 Task: Implement duplicate rules in room object.
Action: Mouse moved to (1134, 89)
Screenshot: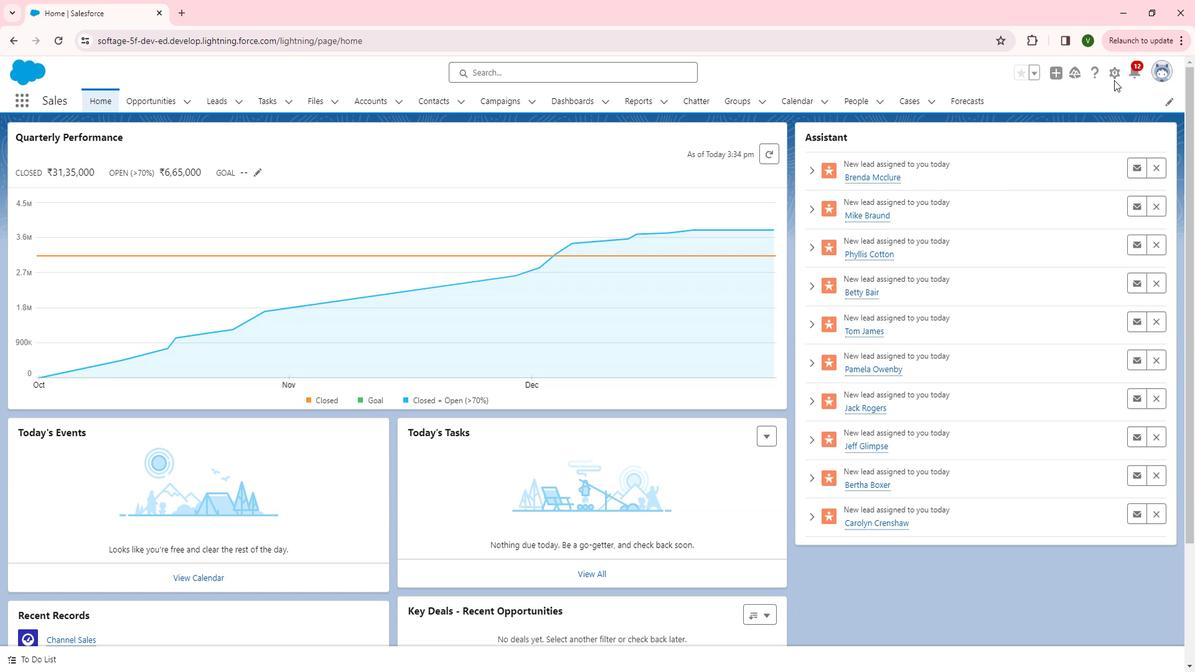 
Action: Mouse pressed left at (1134, 89)
Screenshot: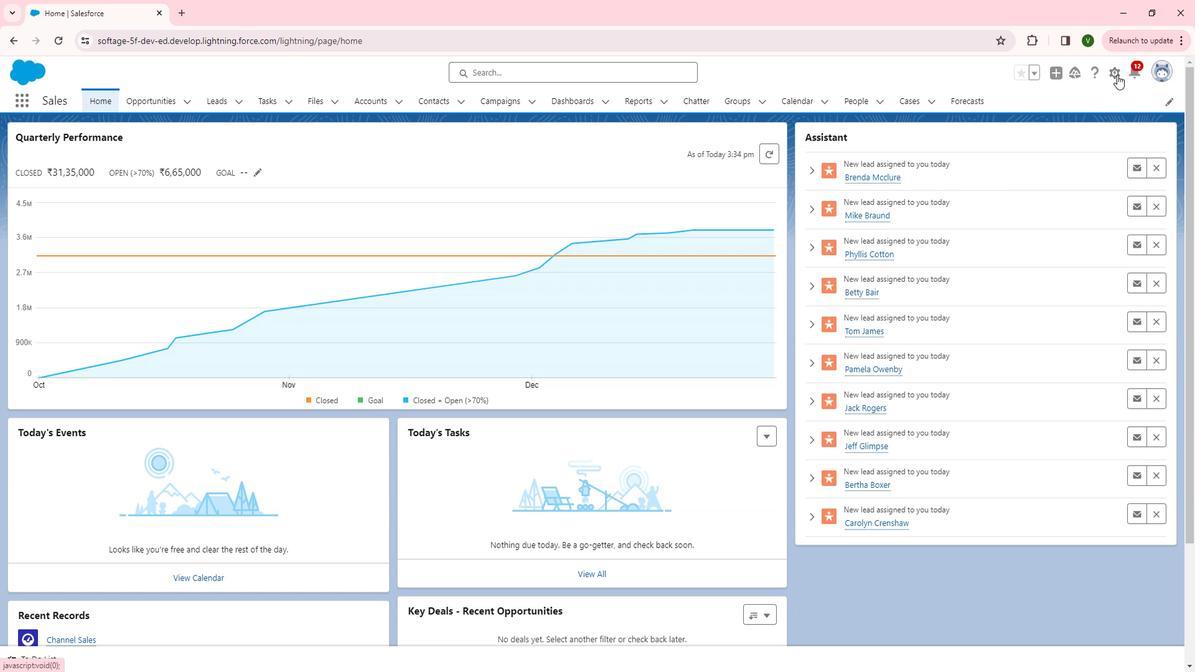 
Action: Mouse moved to (1073, 136)
Screenshot: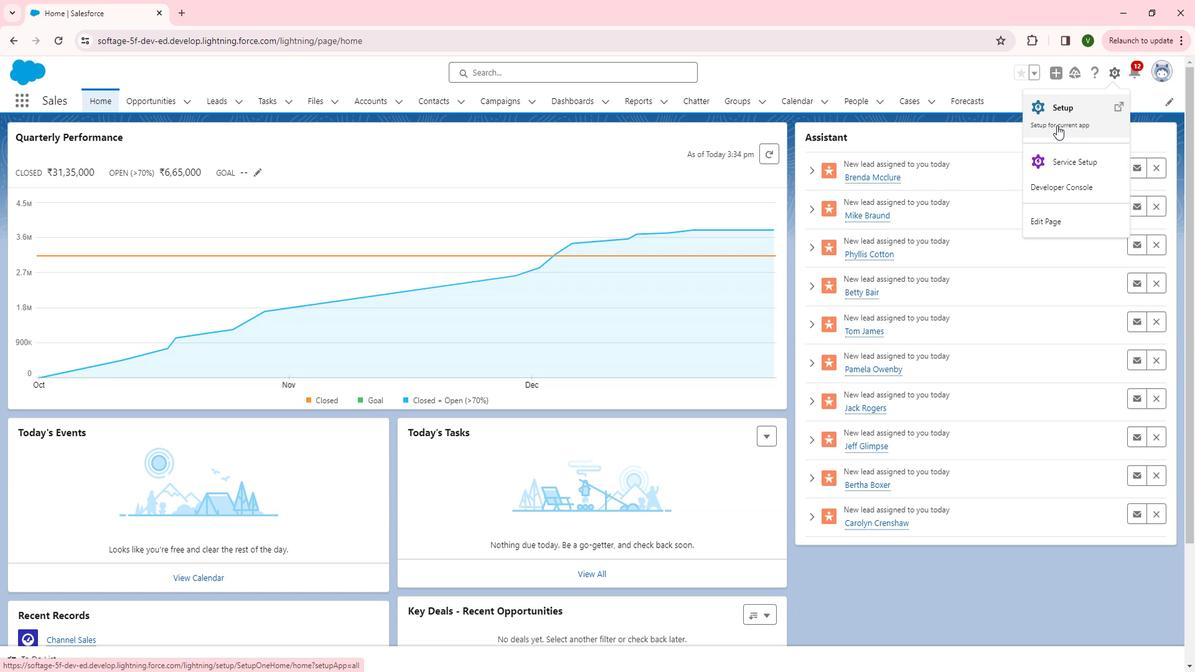 
Action: Mouse pressed left at (1073, 136)
Screenshot: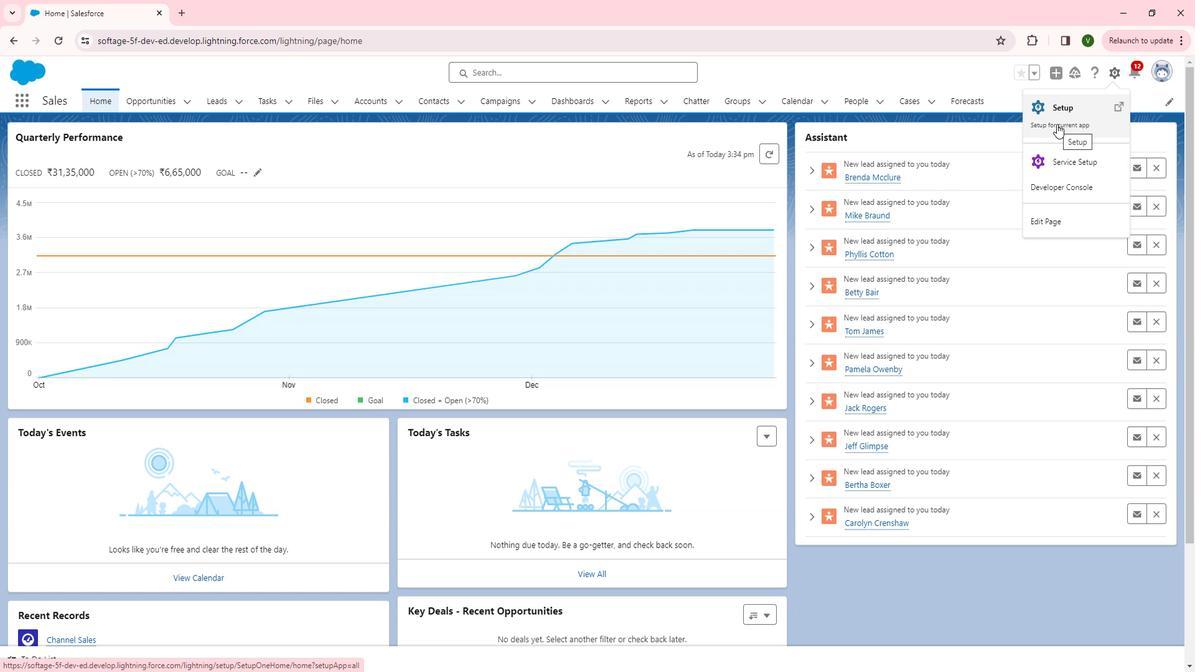 
Action: Mouse moved to (109, 278)
Screenshot: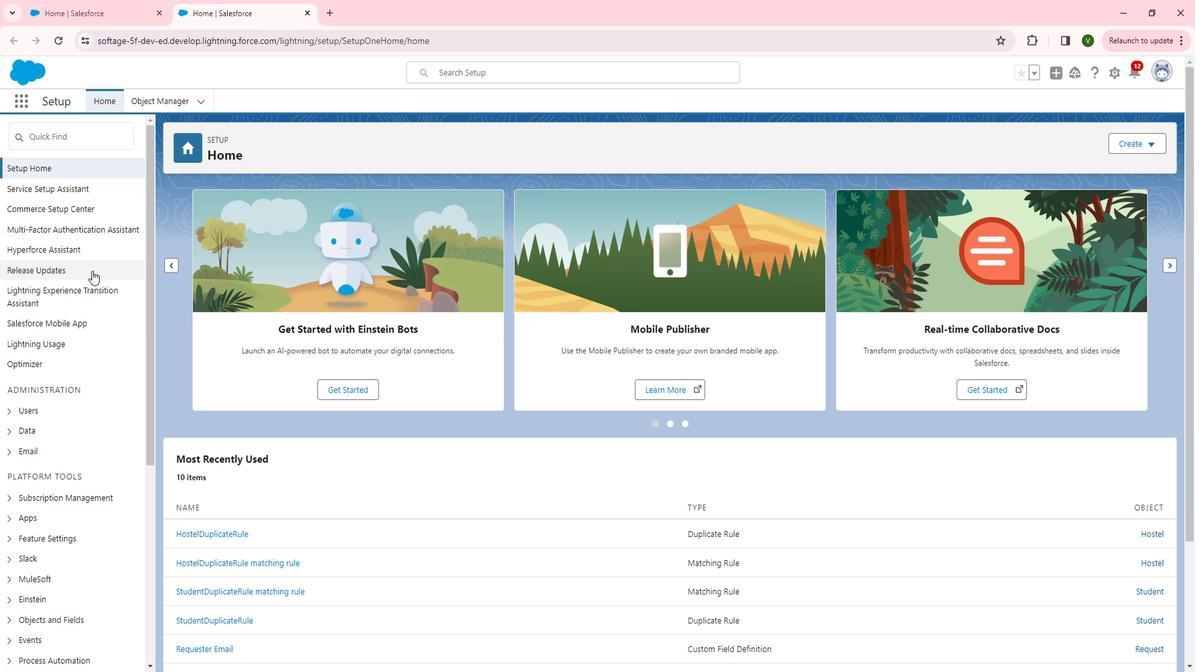 
Action: Mouse scrolled (109, 278) with delta (0, 0)
Screenshot: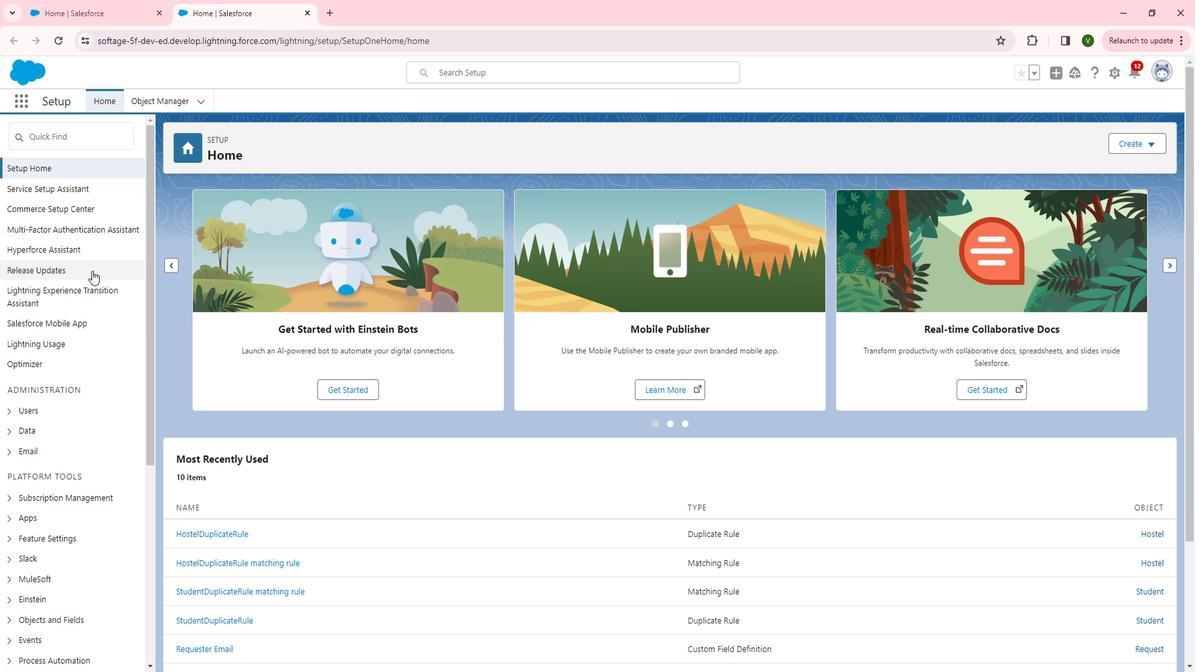 
Action: Mouse moved to (110, 282)
Screenshot: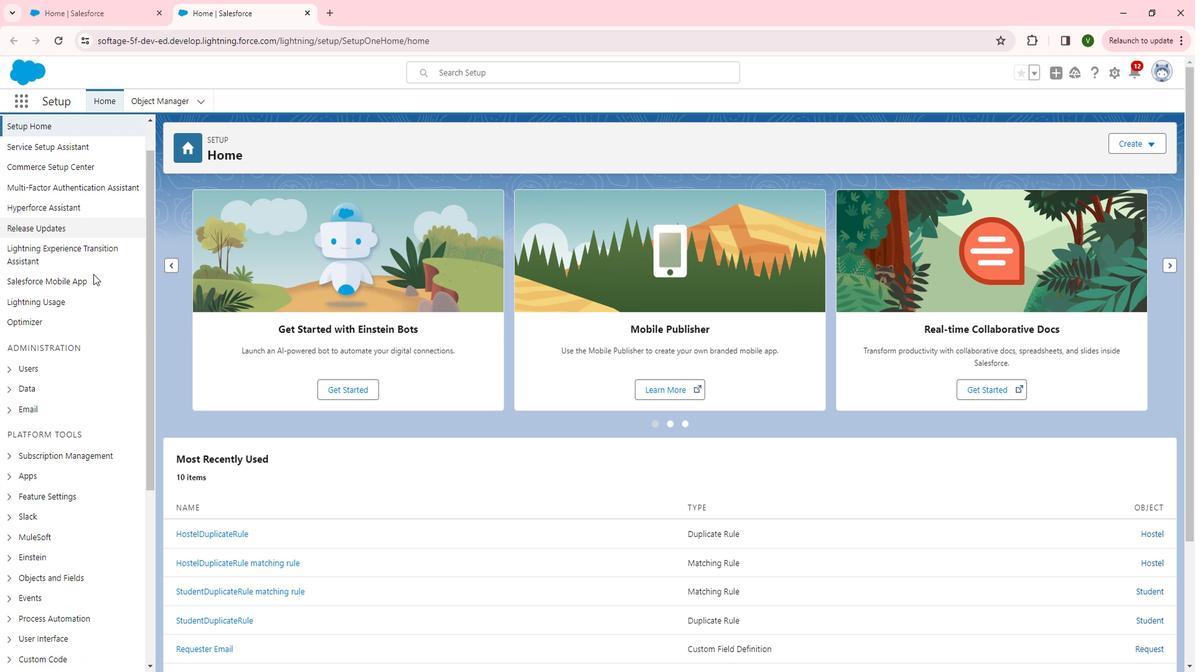 
Action: Mouse scrolled (110, 281) with delta (0, 0)
Screenshot: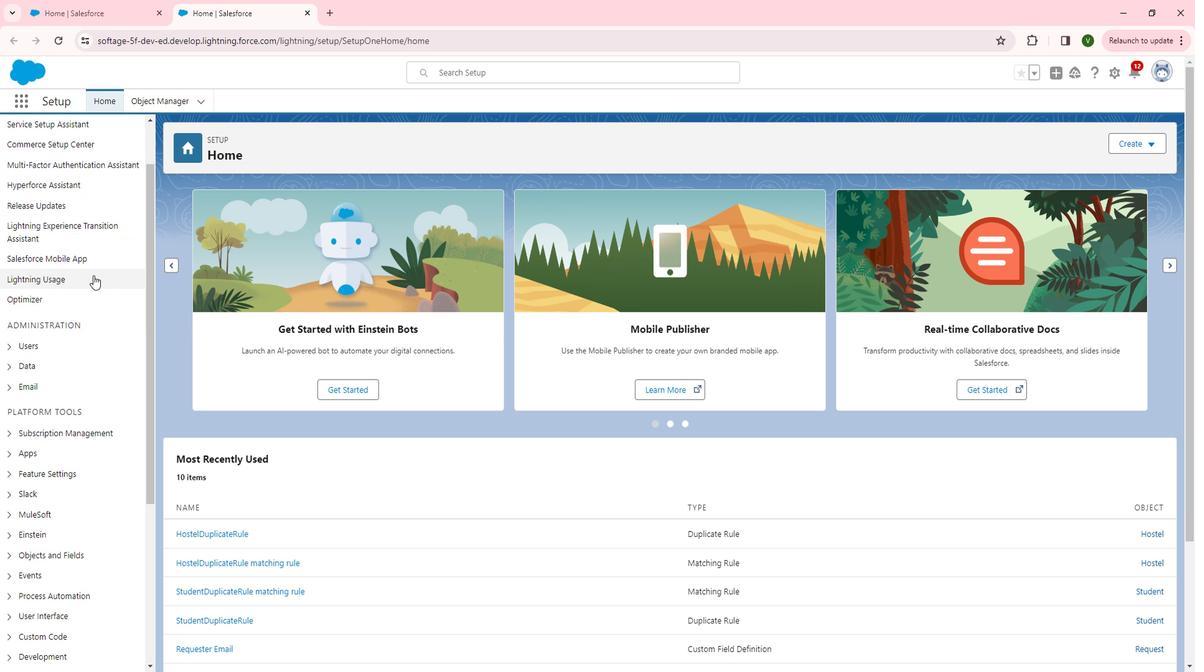 
Action: Mouse scrolled (110, 281) with delta (0, 0)
Screenshot: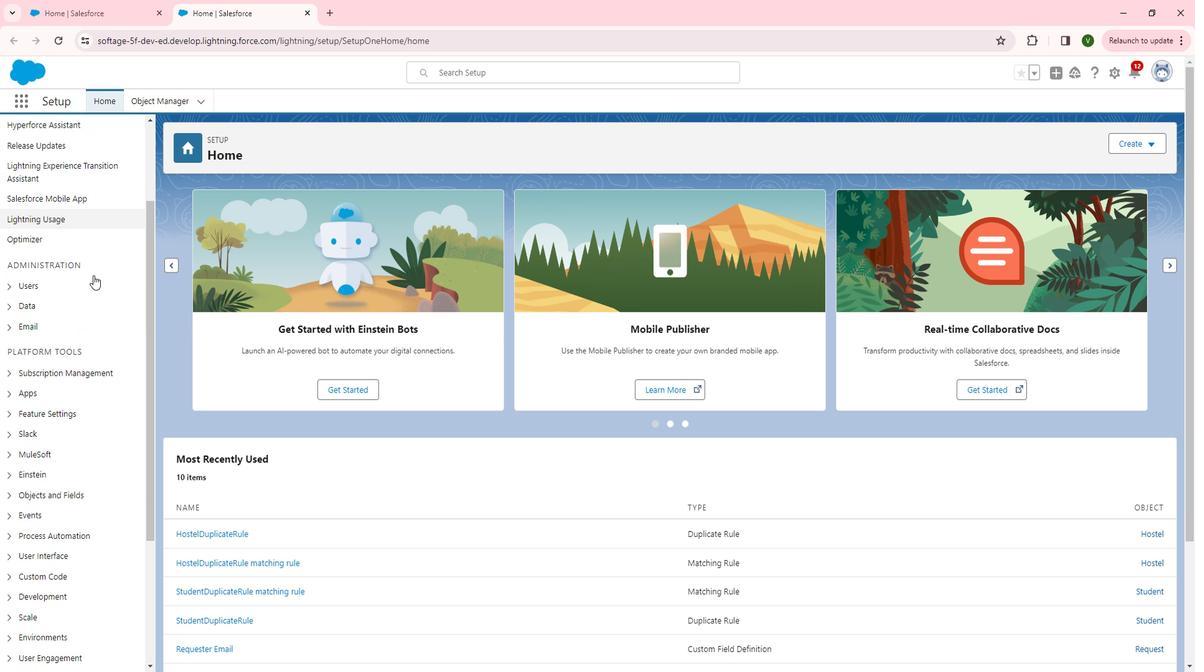 
Action: Mouse moved to (28, 246)
Screenshot: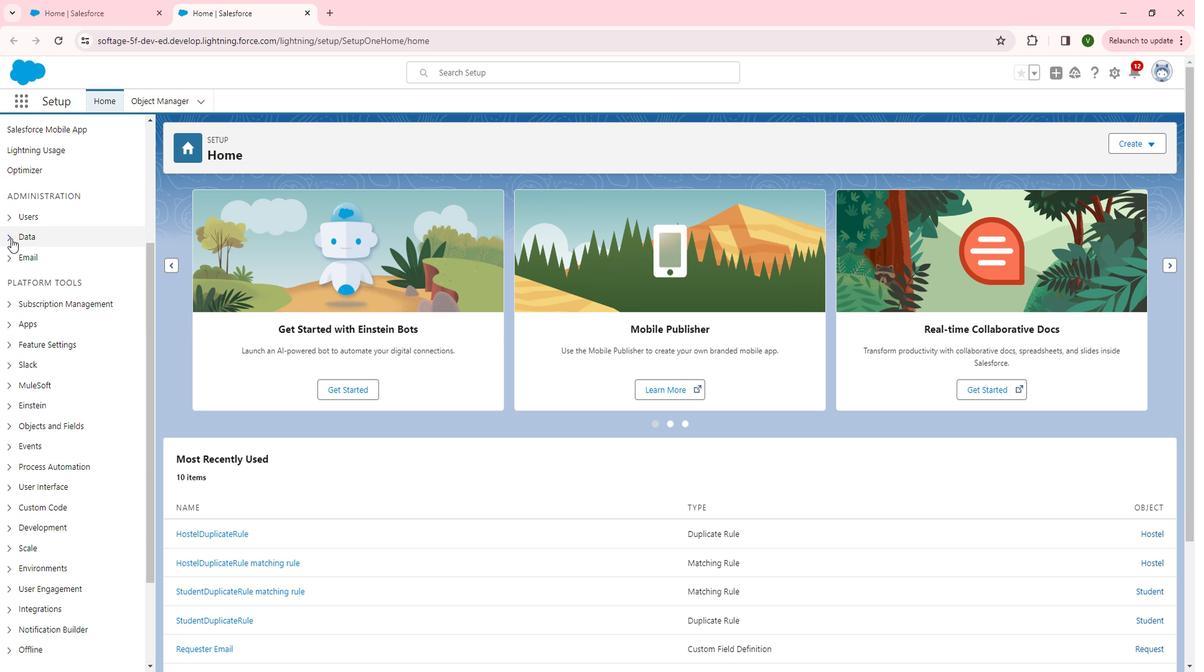 
Action: Mouse pressed left at (28, 246)
Screenshot: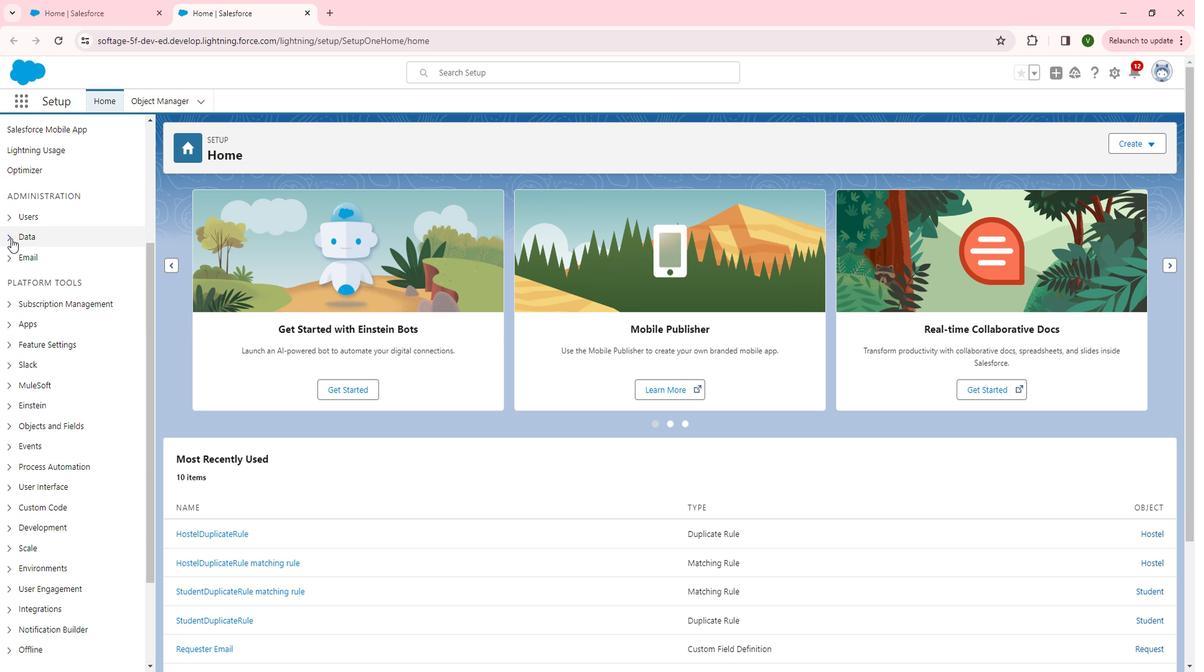 
Action: Mouse moved to (39, 364)
Screenshot: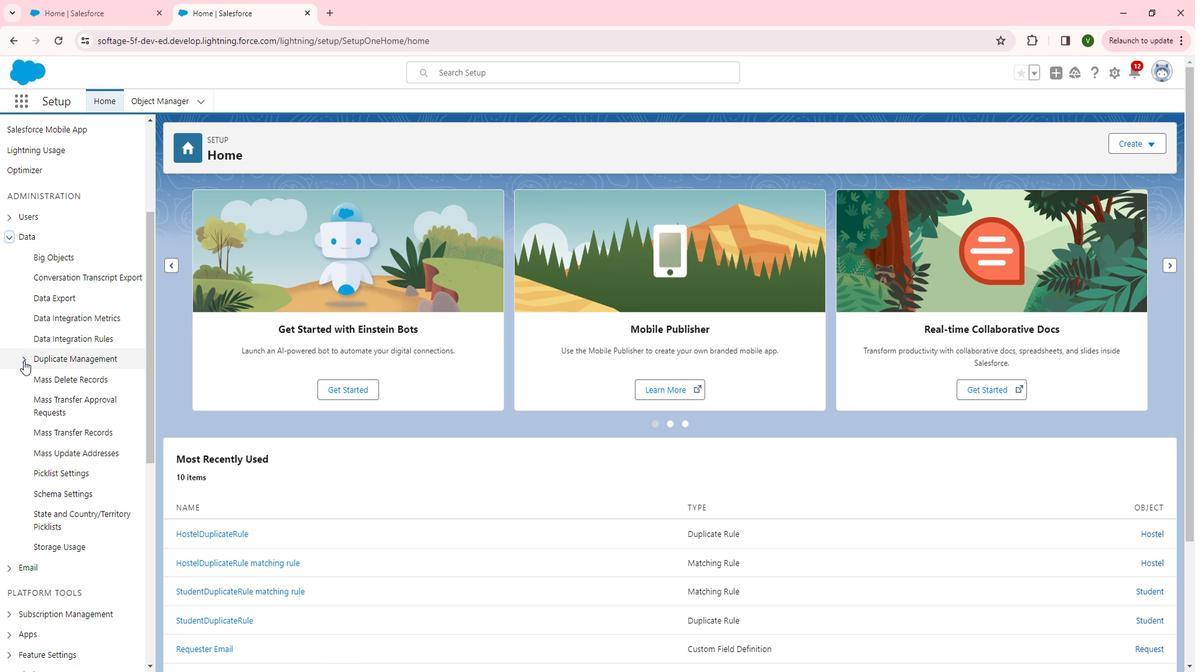 
Action: Mouse pressed left at (39, 364)
Screenshot: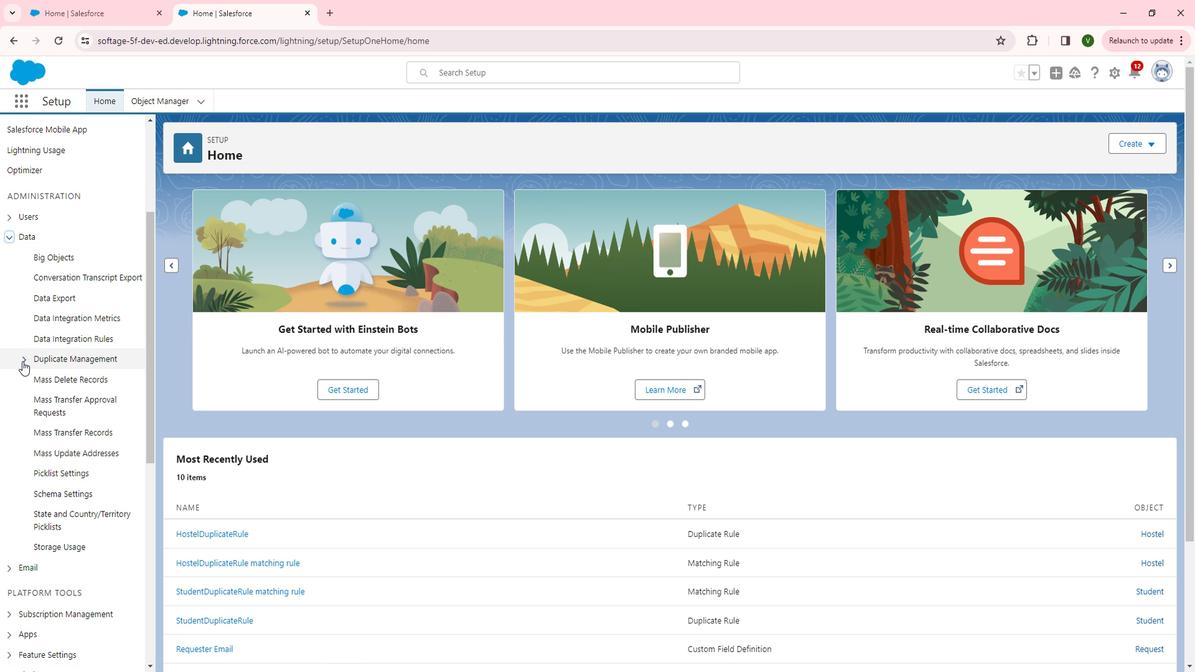 
Action: Mouse moved to (81, 402)
Screenshot: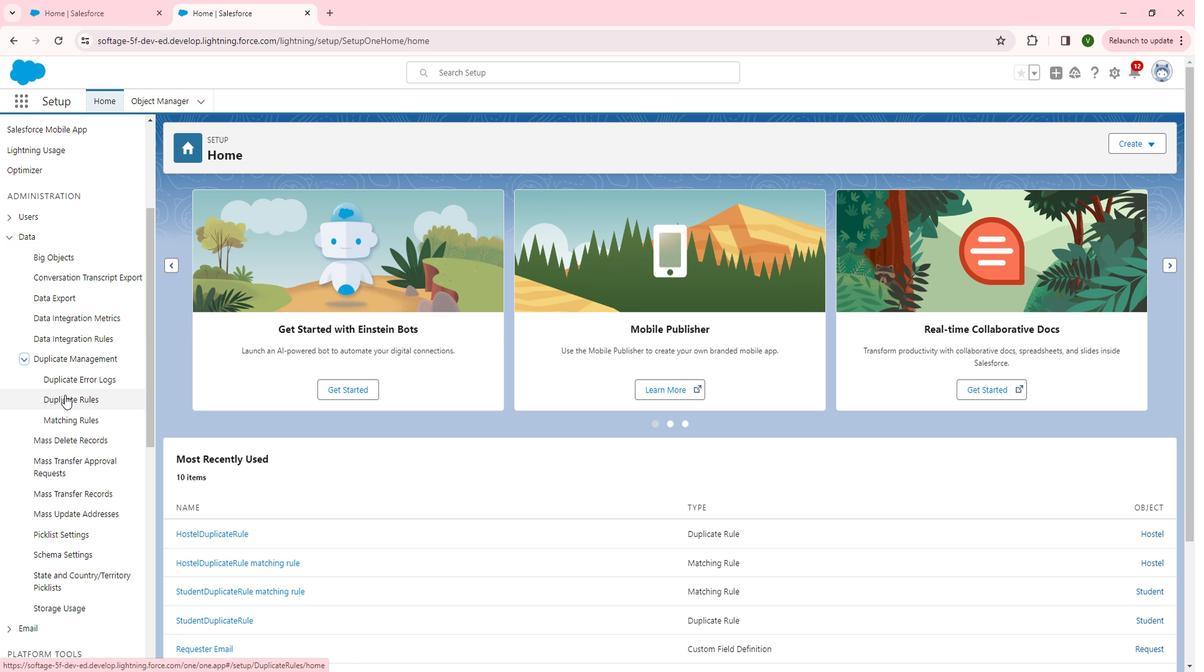
Action: Mouse pressed left at (81, 402)
Screenshot: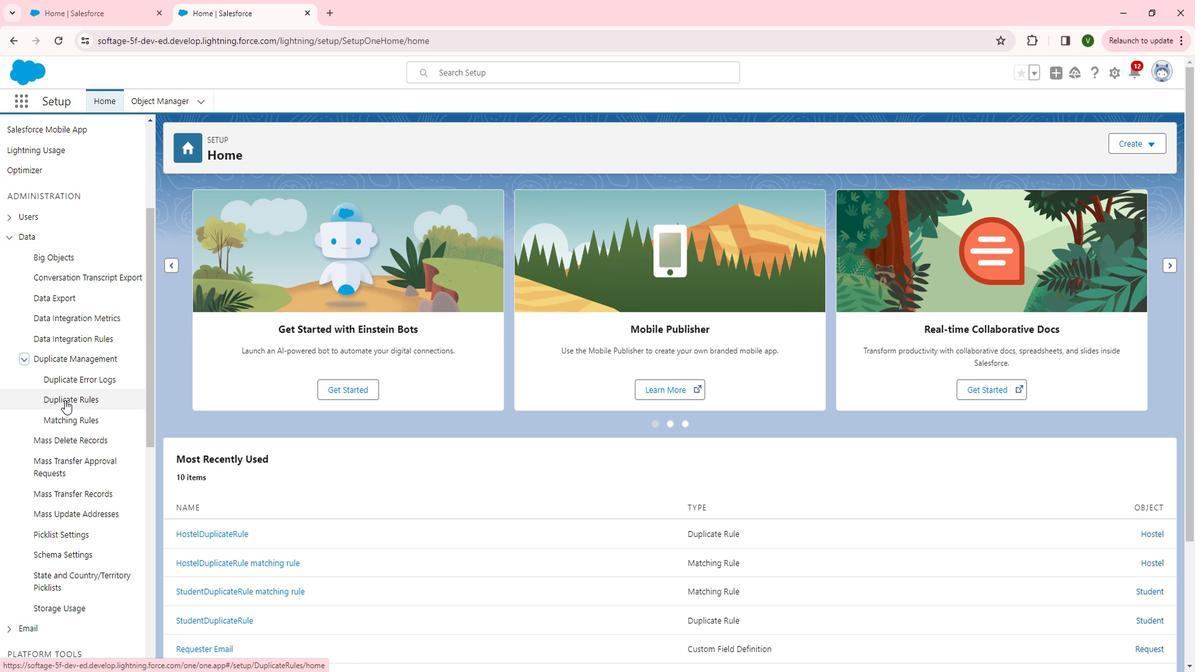 
Action: Mouse moved to (691, 315)
Screenshot: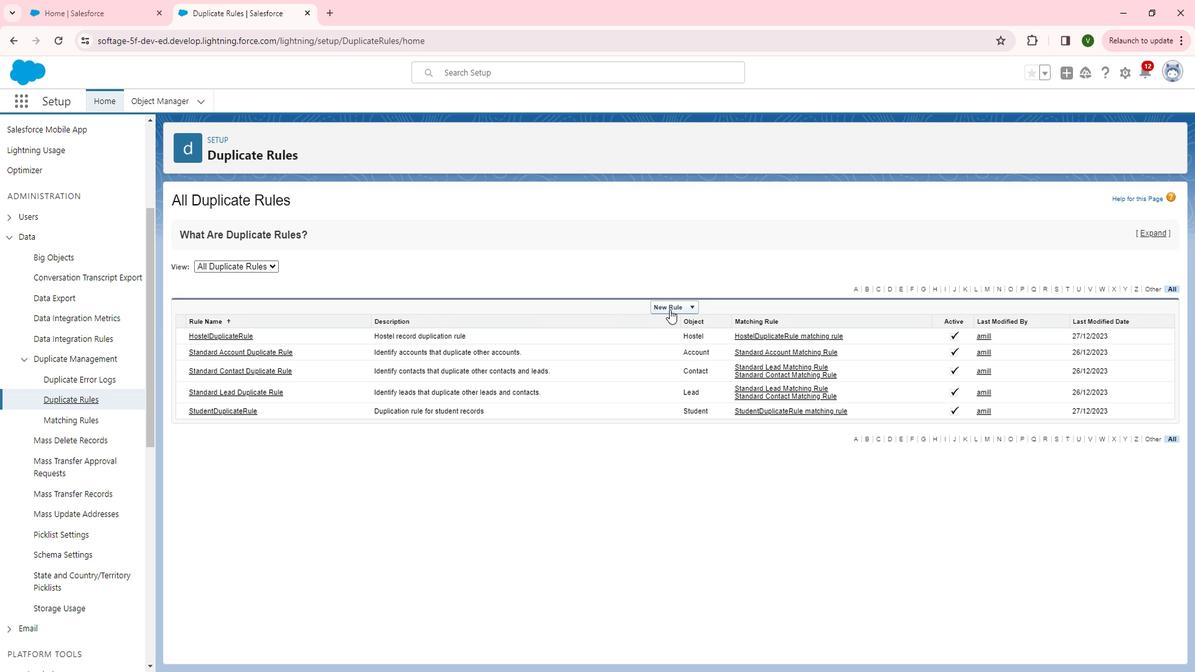 
Action: Mouse pressed left at (691, 315)
Screenshot: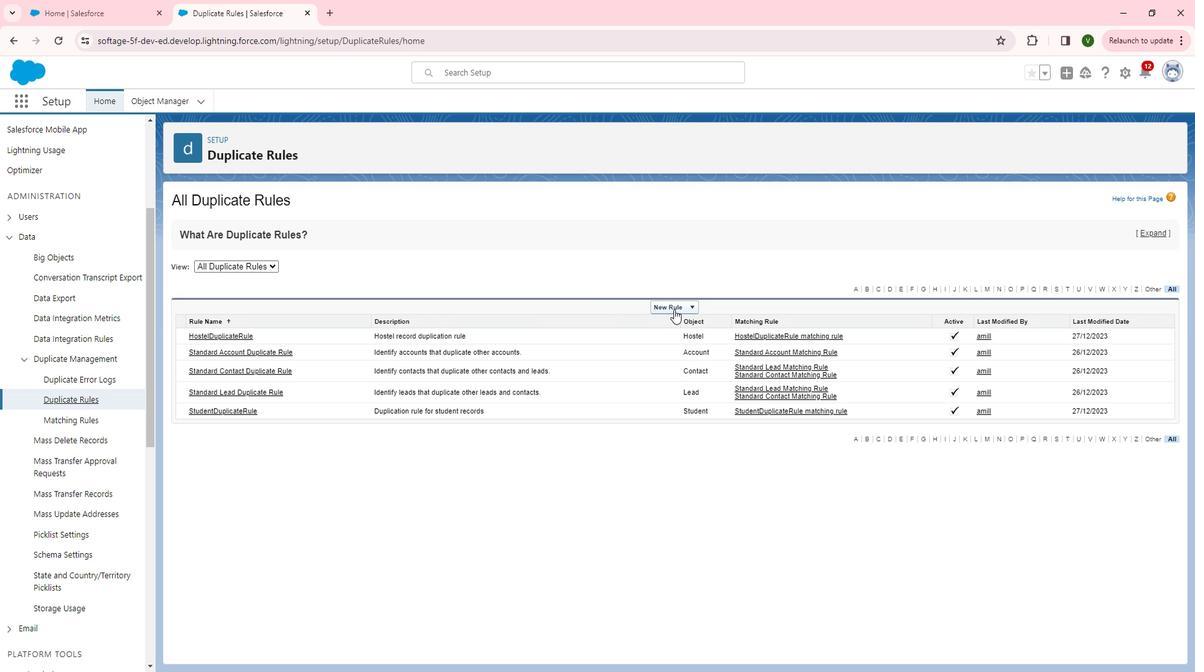 
Action: Mouse moved to (681, 414)
Screenshot: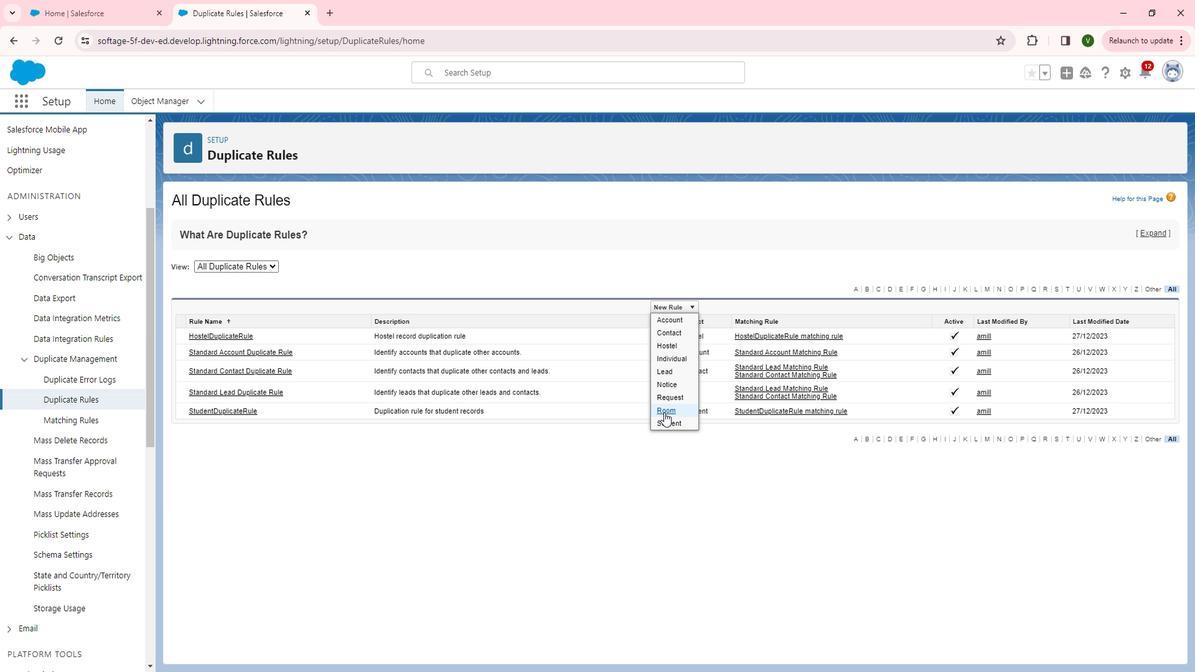 
Action: Mouse pressed left at (681, 414)
Screenshot: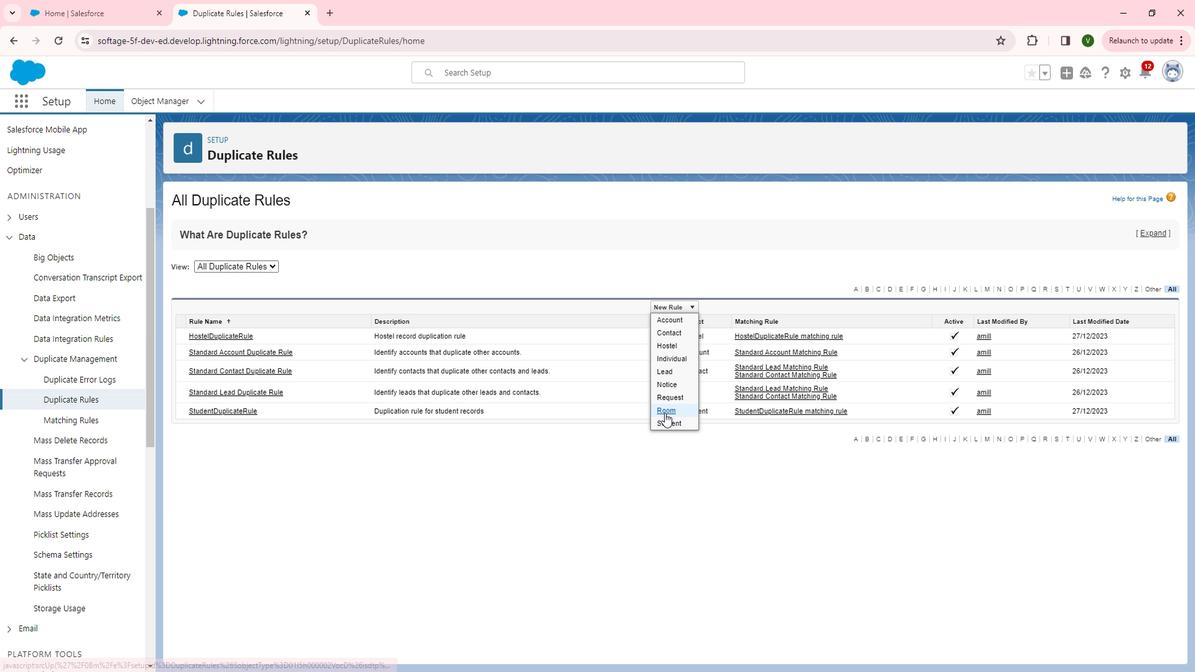 
Action: Mouse moved to (409, 282)
Screenshot: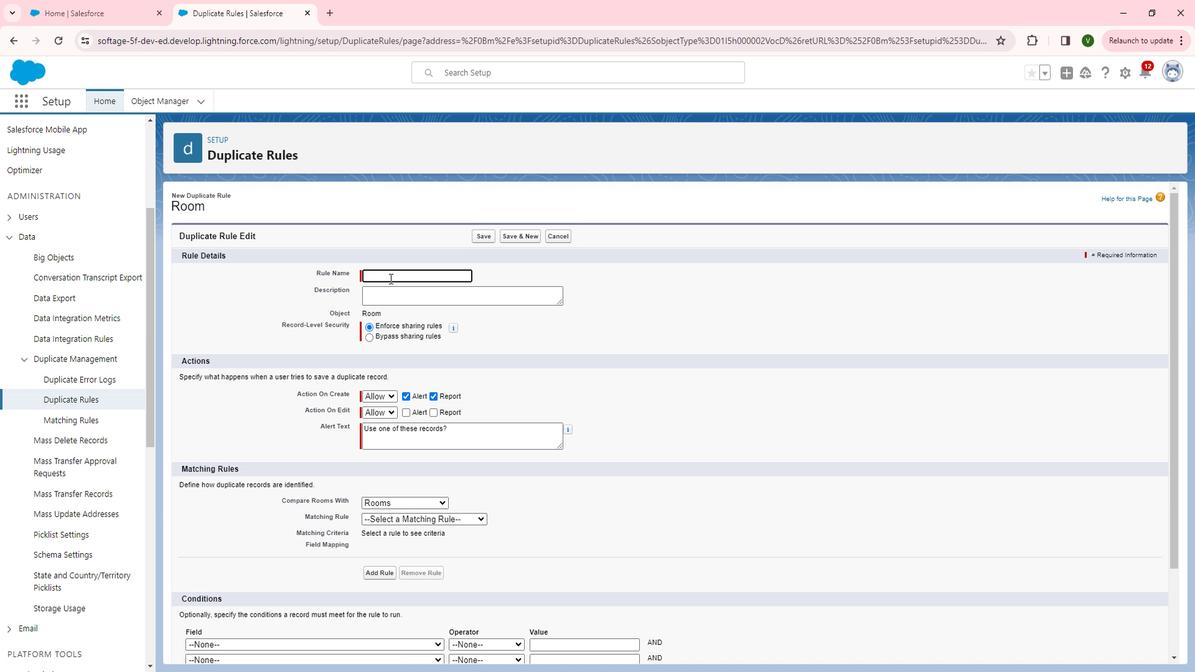 
Action: Mouse pressed left at (409, 282)
Screenshot: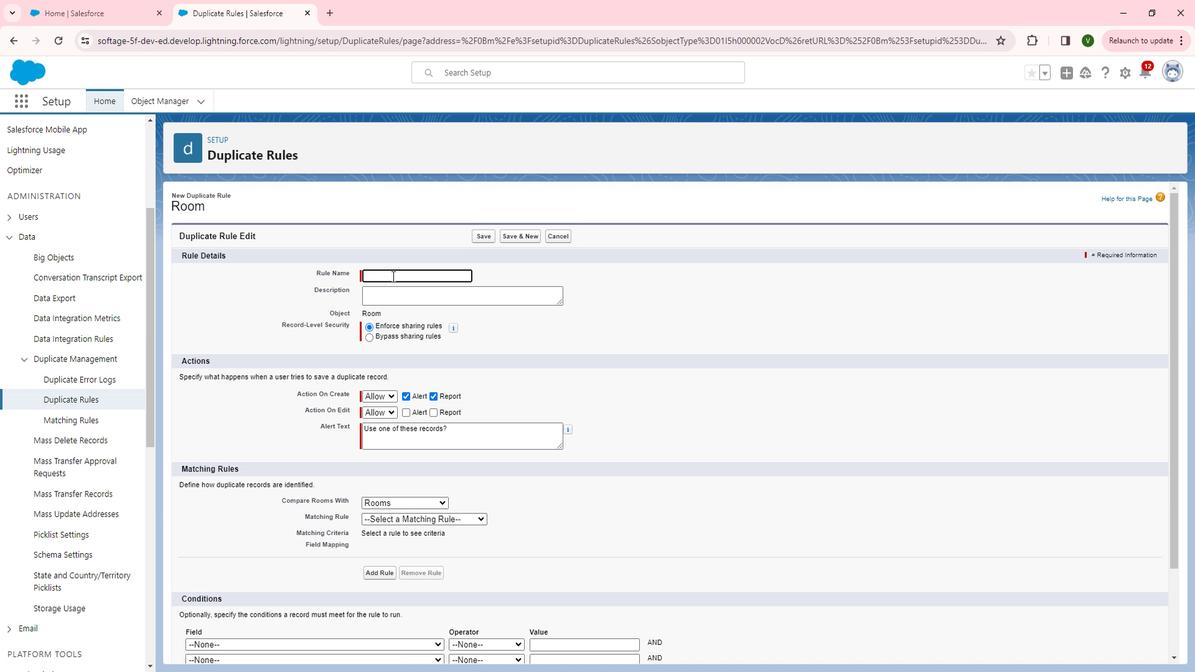 
Action: Key pressed <Key.shift>Room<Key.shift>Duplicate<Key.shift>Rule<Key.tab>duplicat<Key.backspace><Key.backspace><Key.backspace><Key.backspace><Key.backspace><Key.backspace><Key.backspace><Key.backspace><Key.backspace><Key.backspace><Key.shift><Key.shift><Key.shift>Room<Key.space>duplication<Key.space>rule
Screenshot: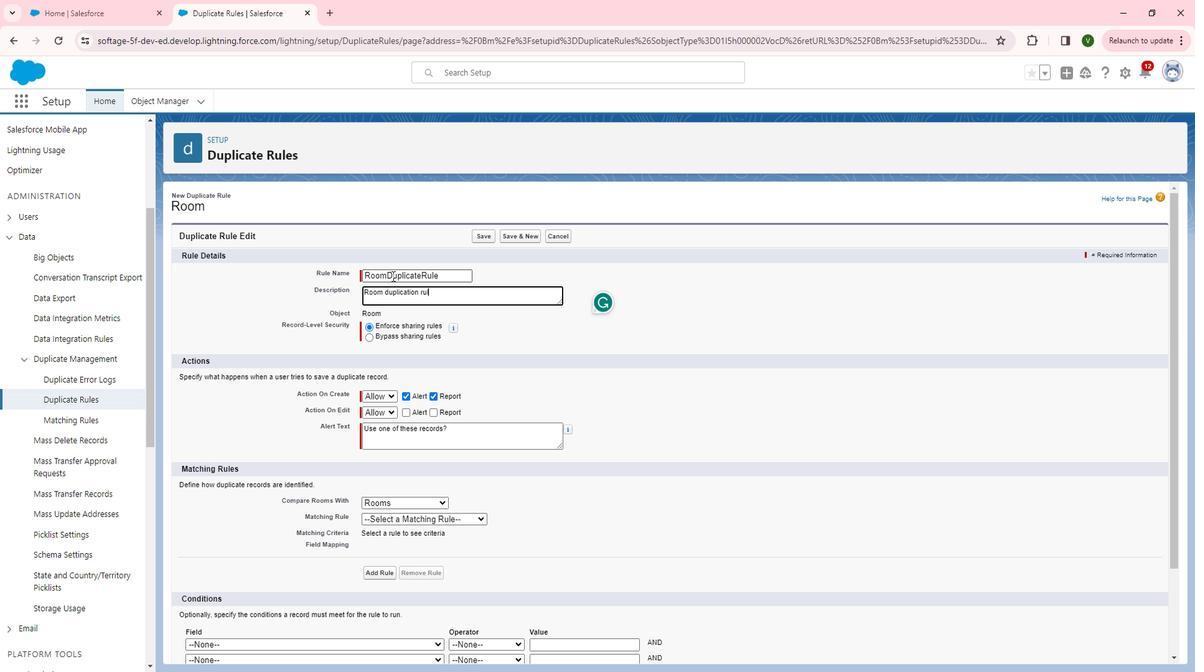 
Action: Mouse moved to (504, 391)
Screenshot: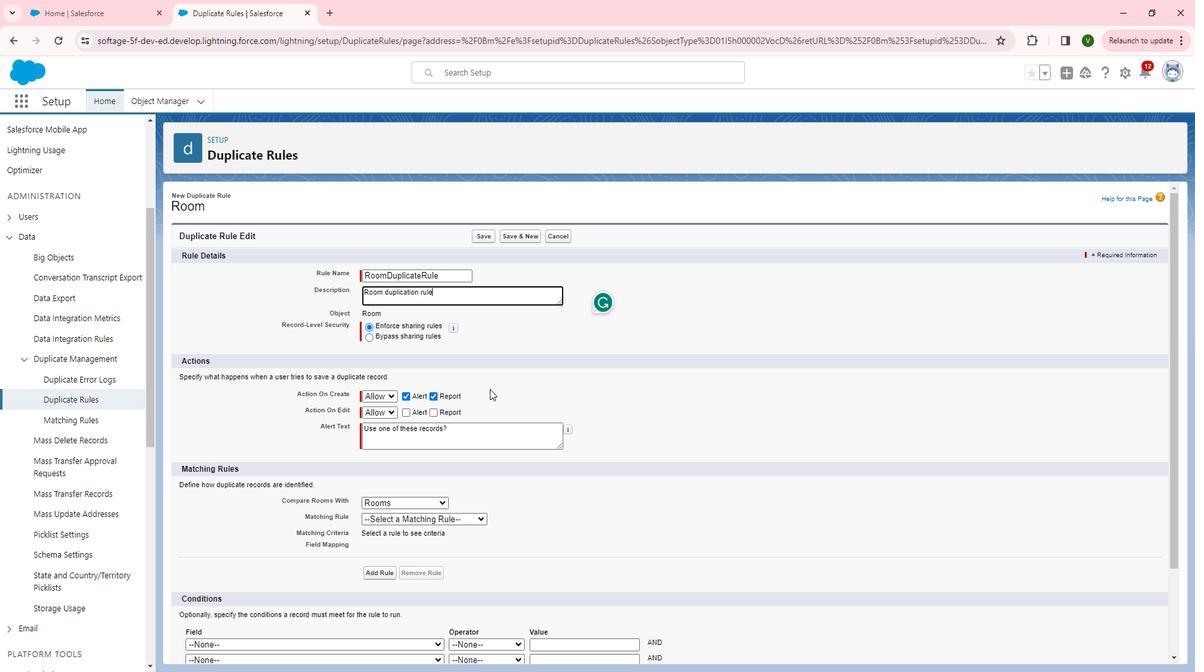 
Action: Mouse scrolled (504, 390) with delta (0, 0)
Screenshot: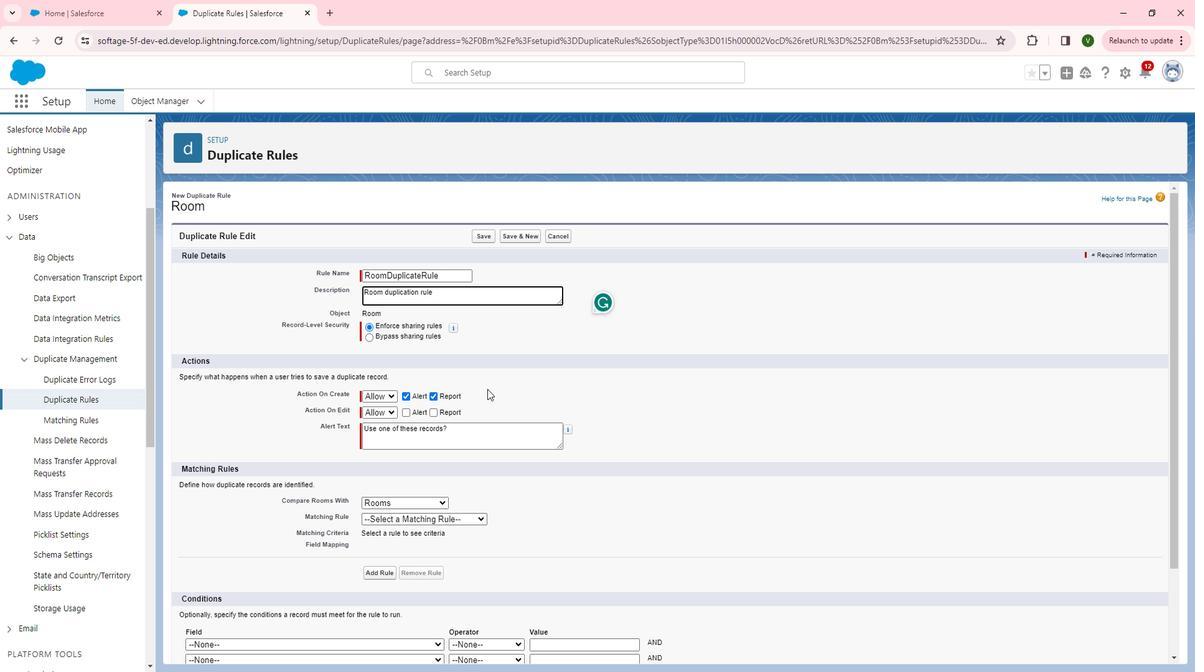 
Action: Mouse scrolled (504, 390) with delta (0, 0)
Screenshot: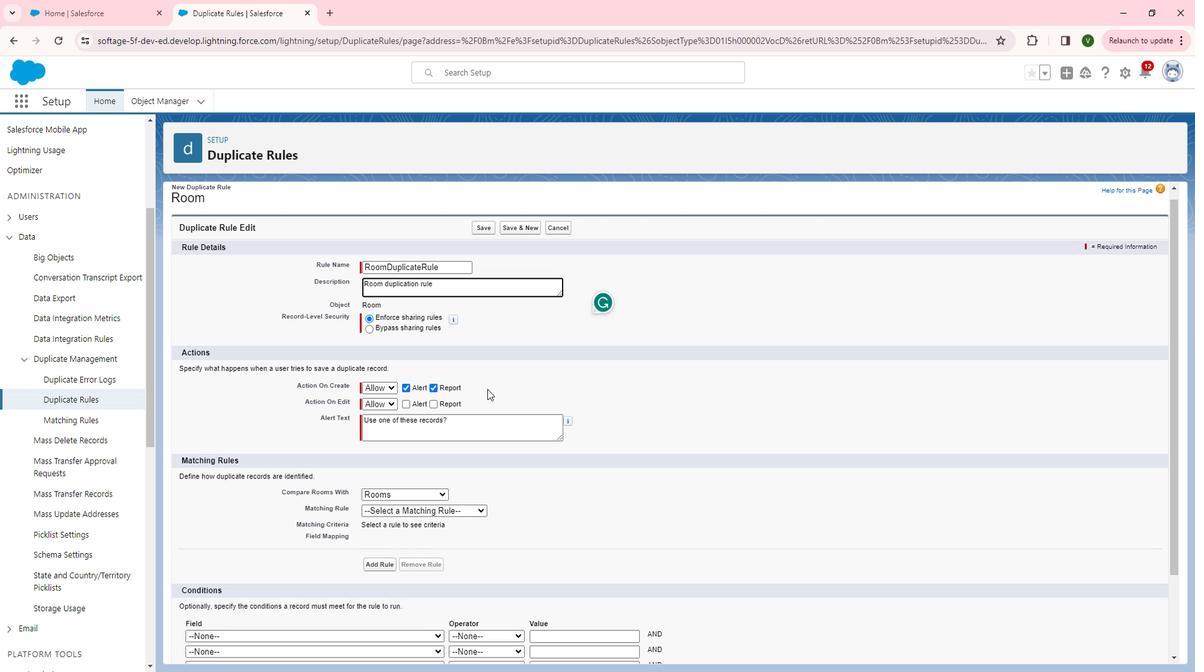 
Action: Mouse moved to (451, 415)
Screenshot: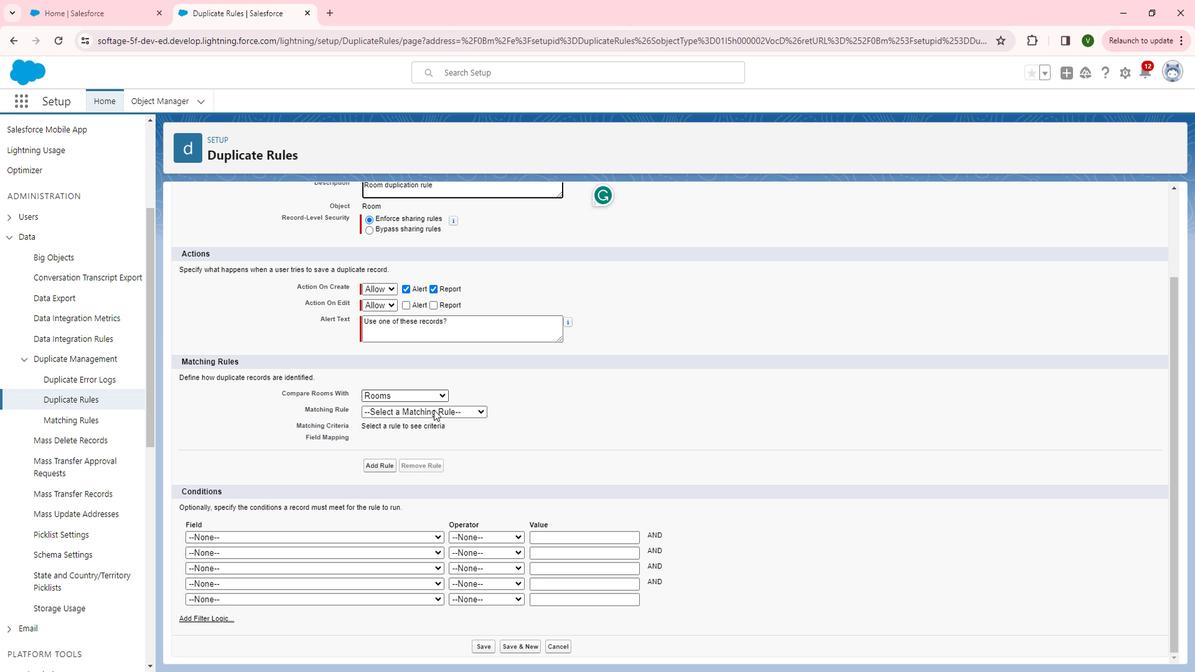 
Action: Mouse pressed left at (451, 415)
Screenshot: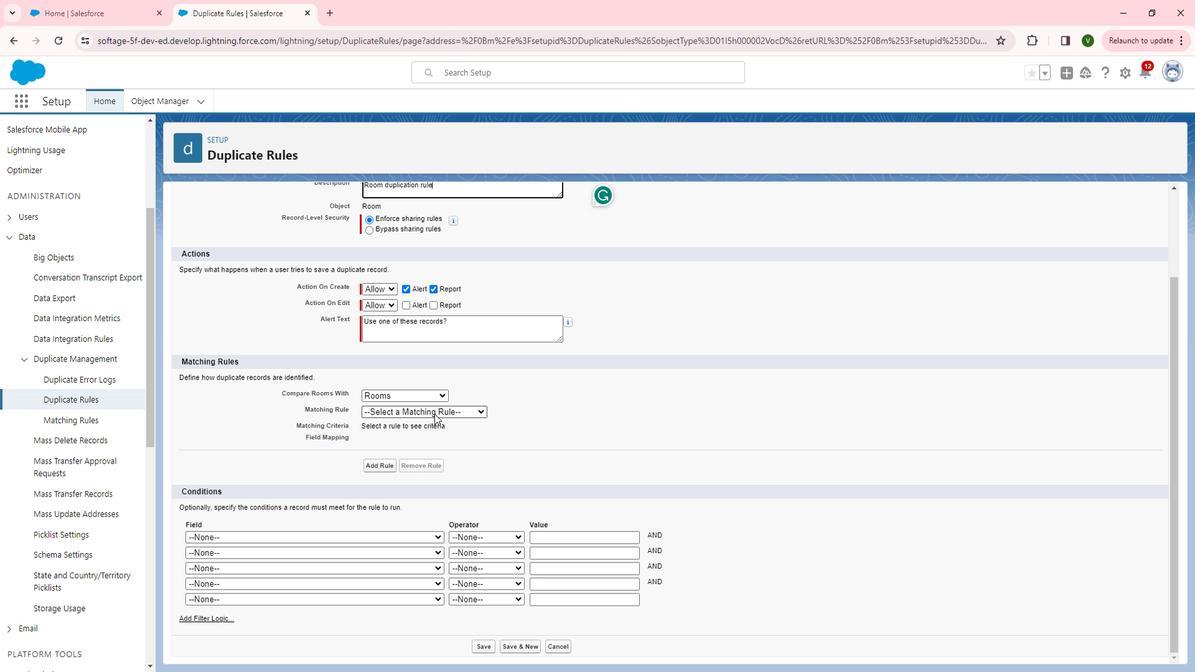 
Action: Mouse moved to (444, 435)
Screenshot: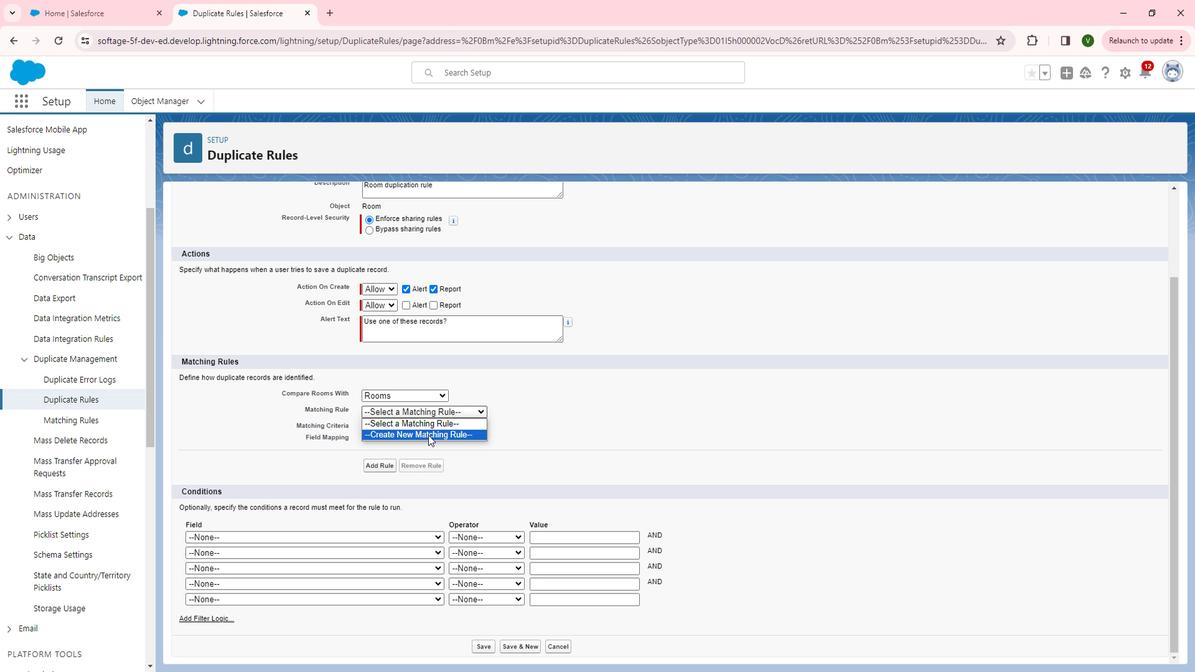 
Action: Mouse pressed left at (444, 435)
Screenshot: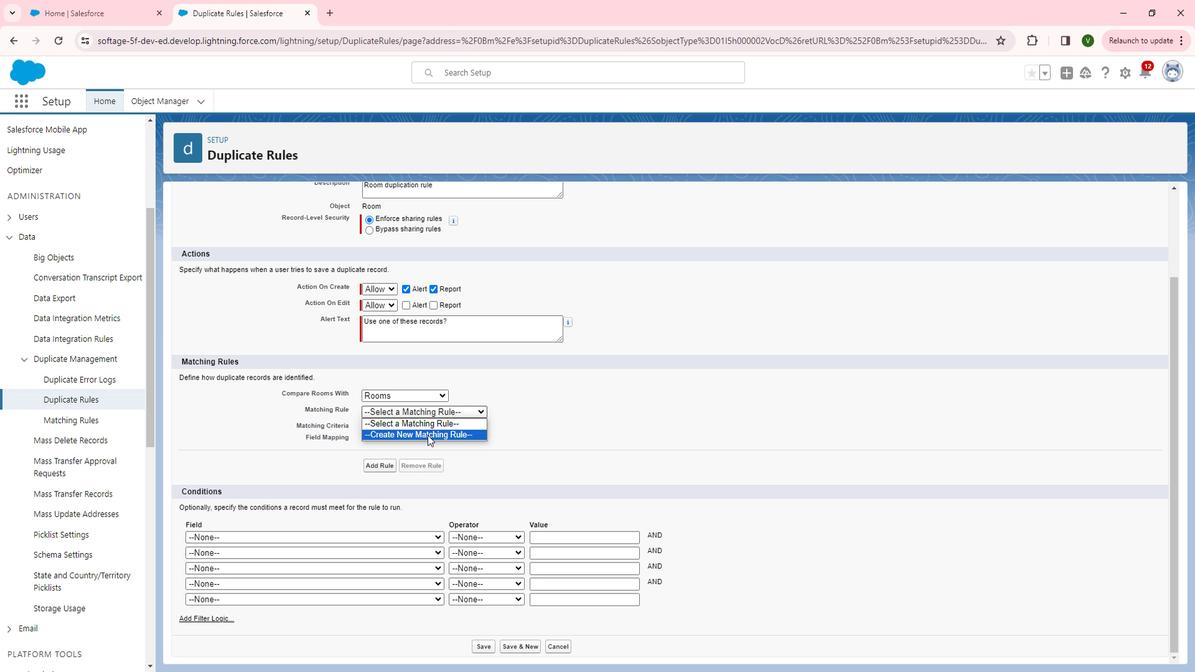 
Action: Mouse moved to (671, 437)
Screenshot: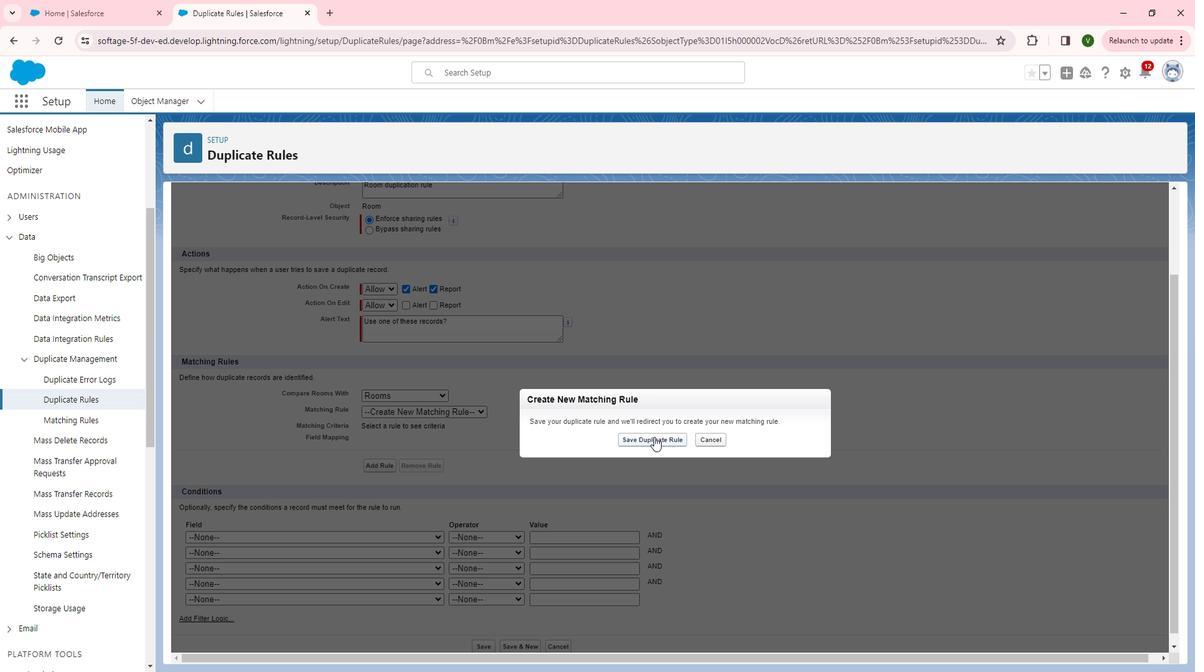 
Action: Mouse pressed left at (671, 437)
Screenshot: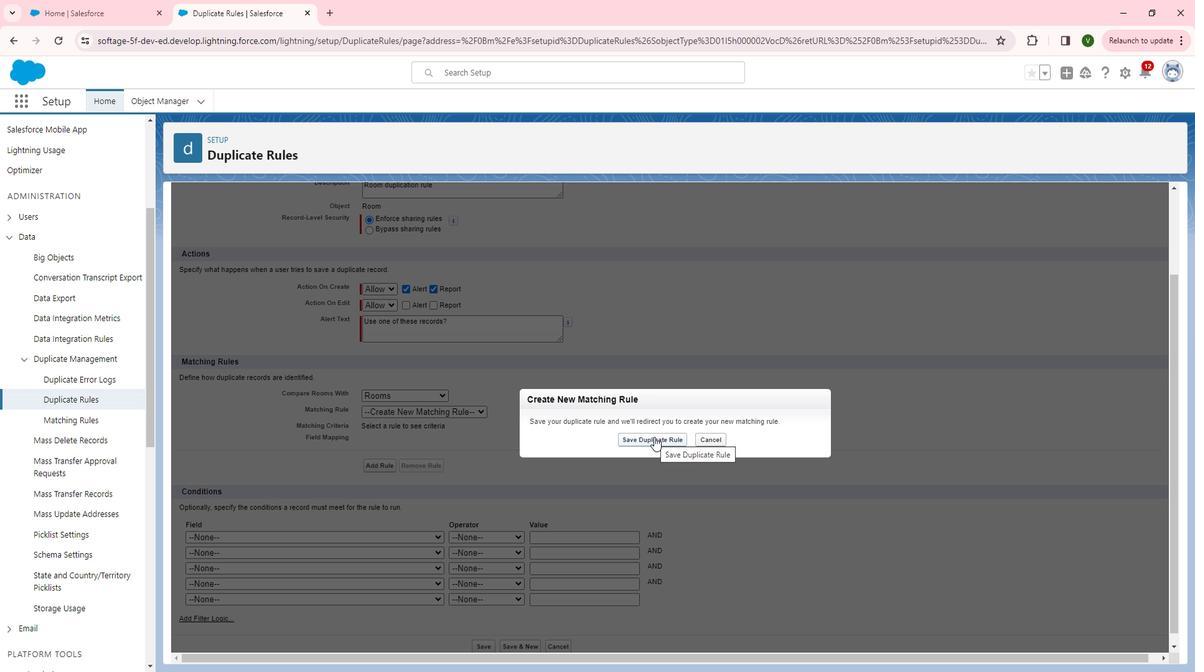 
Action: Mouse moved to (265, 488)
Screenshot: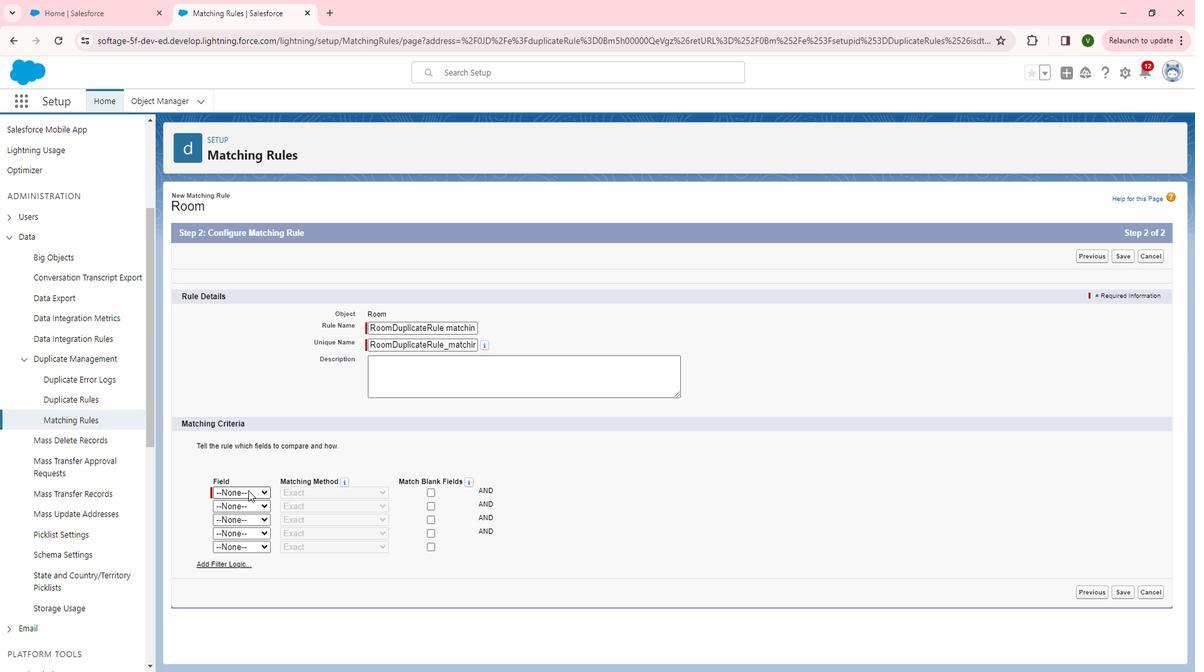 
Action: Mouse pressed left at (265, 488)
Screenshot: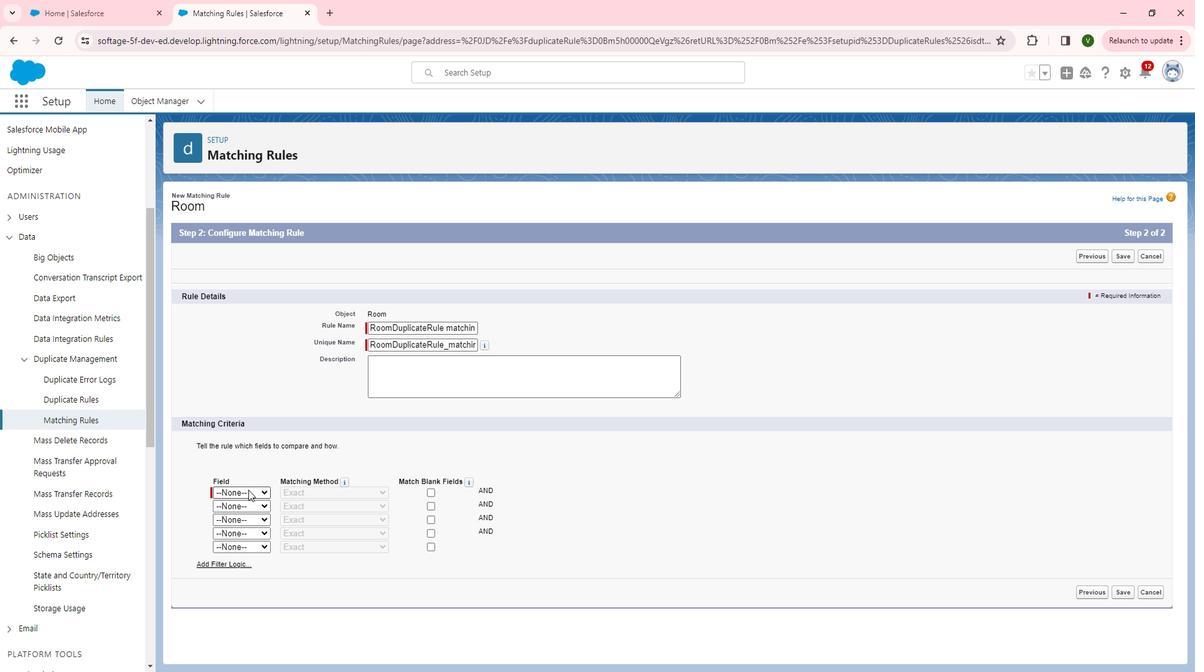 
Action: Mouse moved to (261, 523)
Screenshot: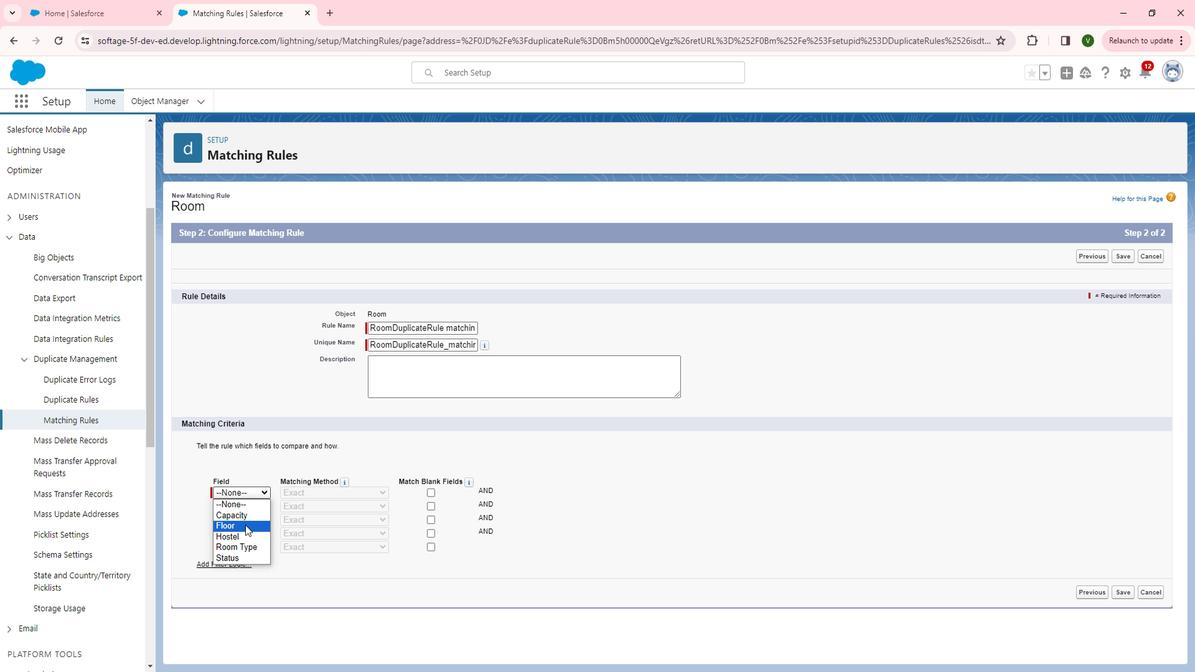 
Action: Mouse pressed left at (261, 523)
Screenshot: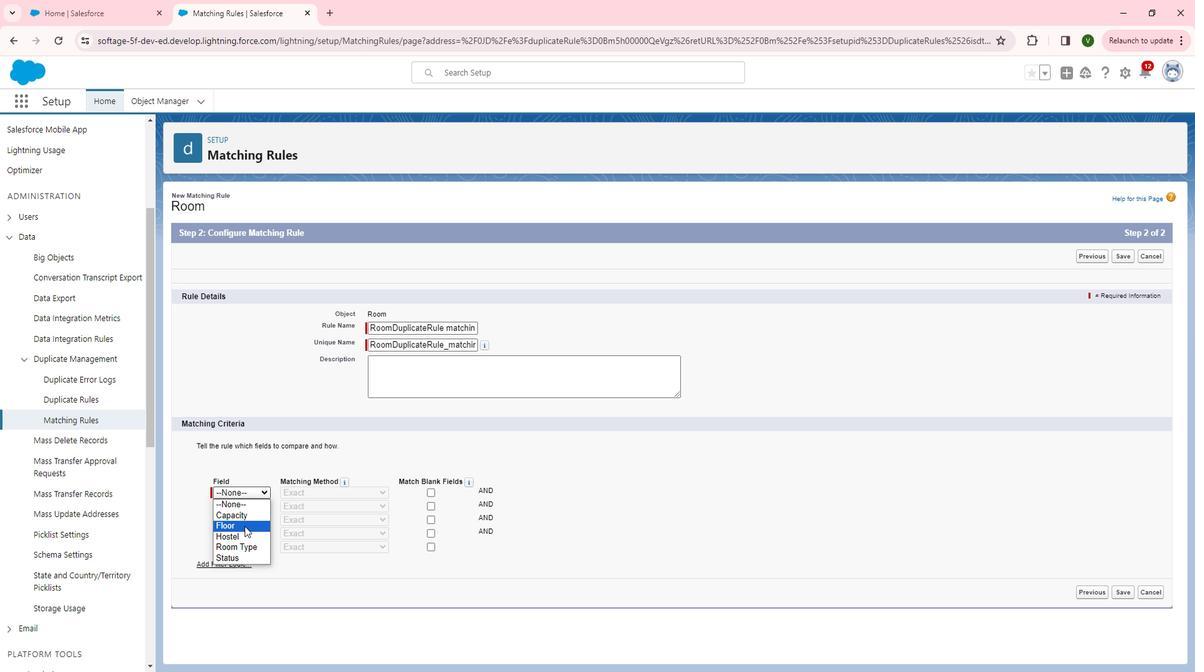 
Action: Mouse moved to (355, 491)
Screenshot: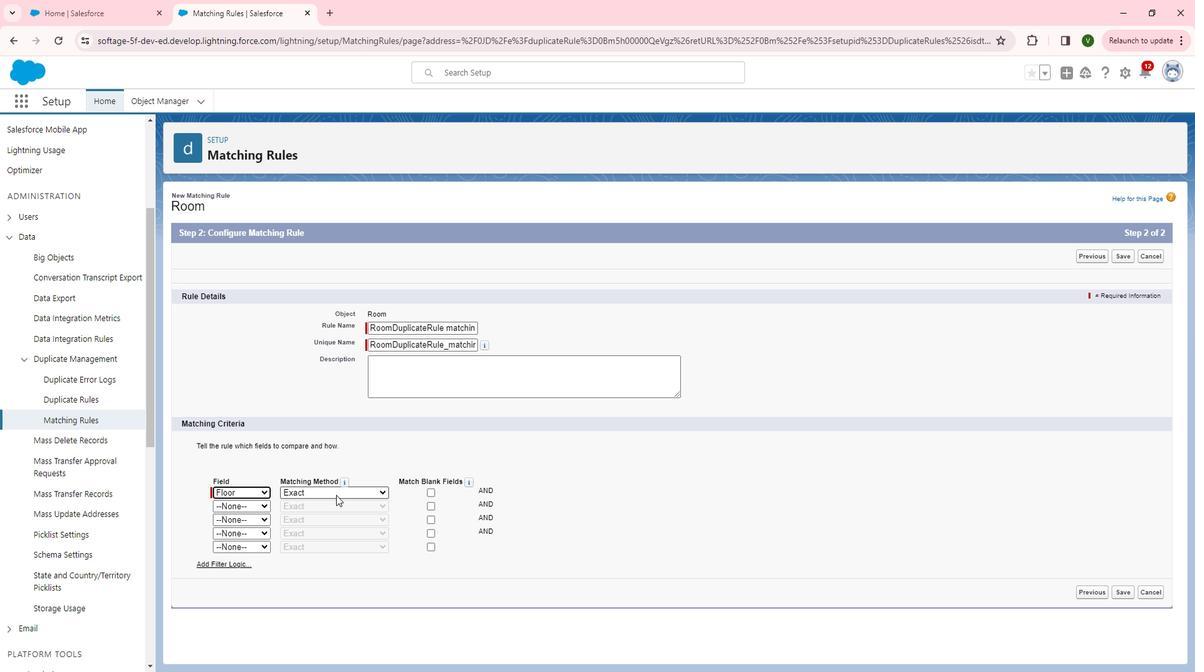 
Action: Mouse pressed left at (355, 491)
Screenshot: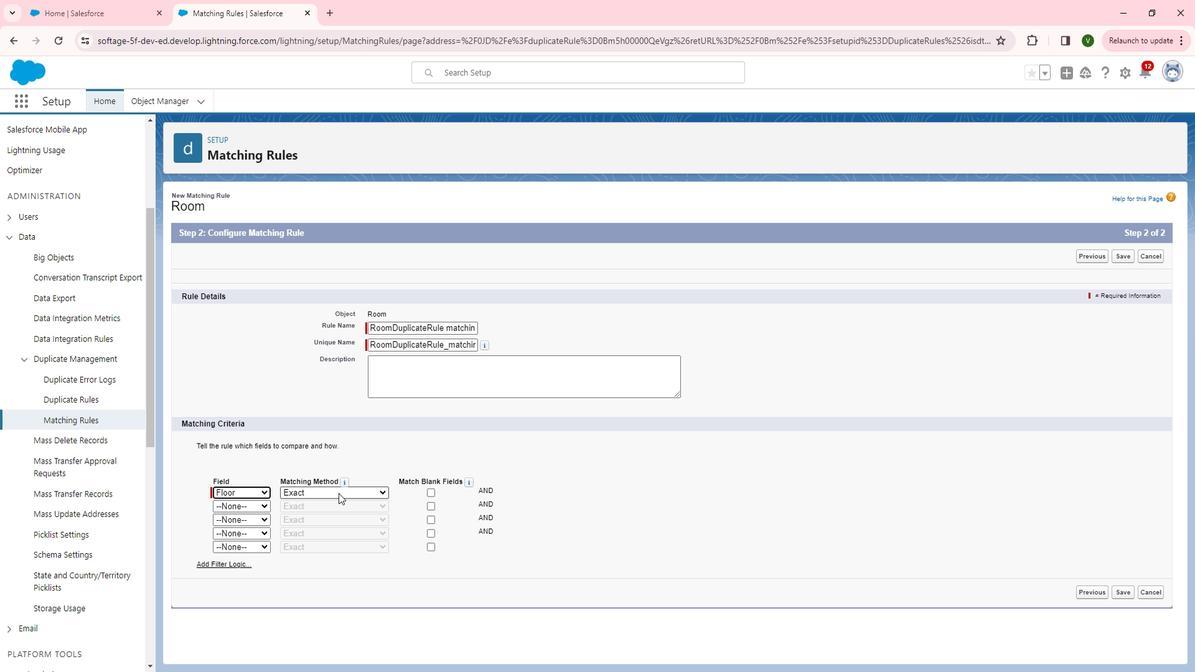 
Action: Mouse moved to (350, 503)
Screenshot: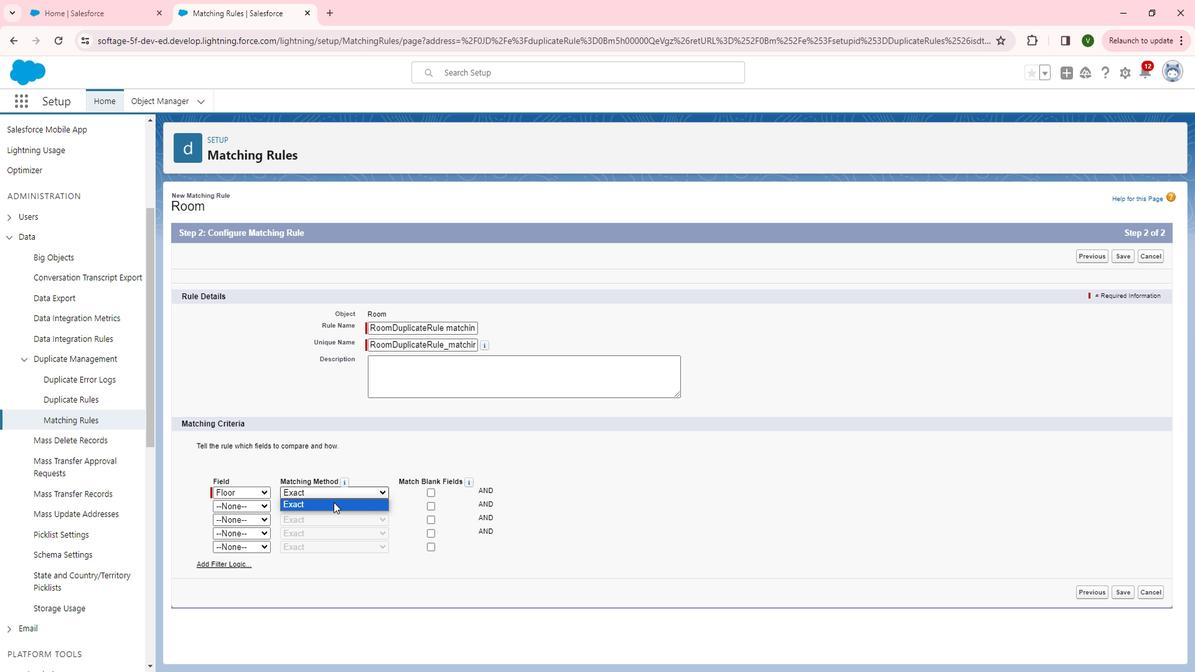 
Action: Mouse pressed left at (350, 503)
Screenshot: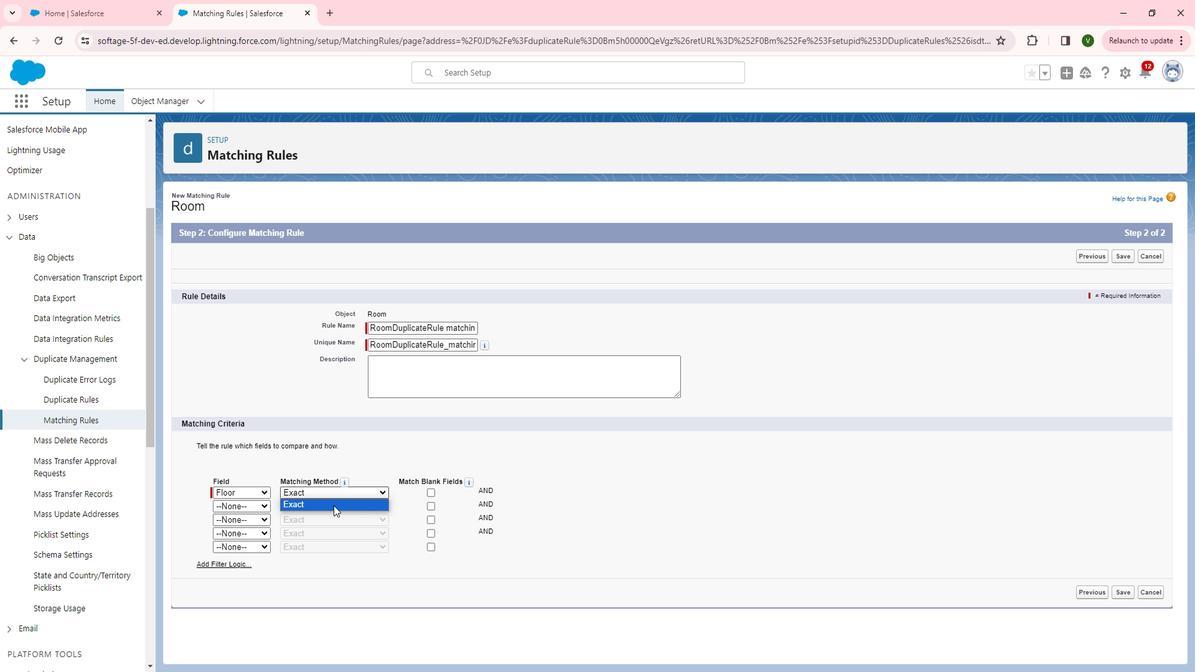 
Action: Mouse moved to (253, 508)
Screenshot: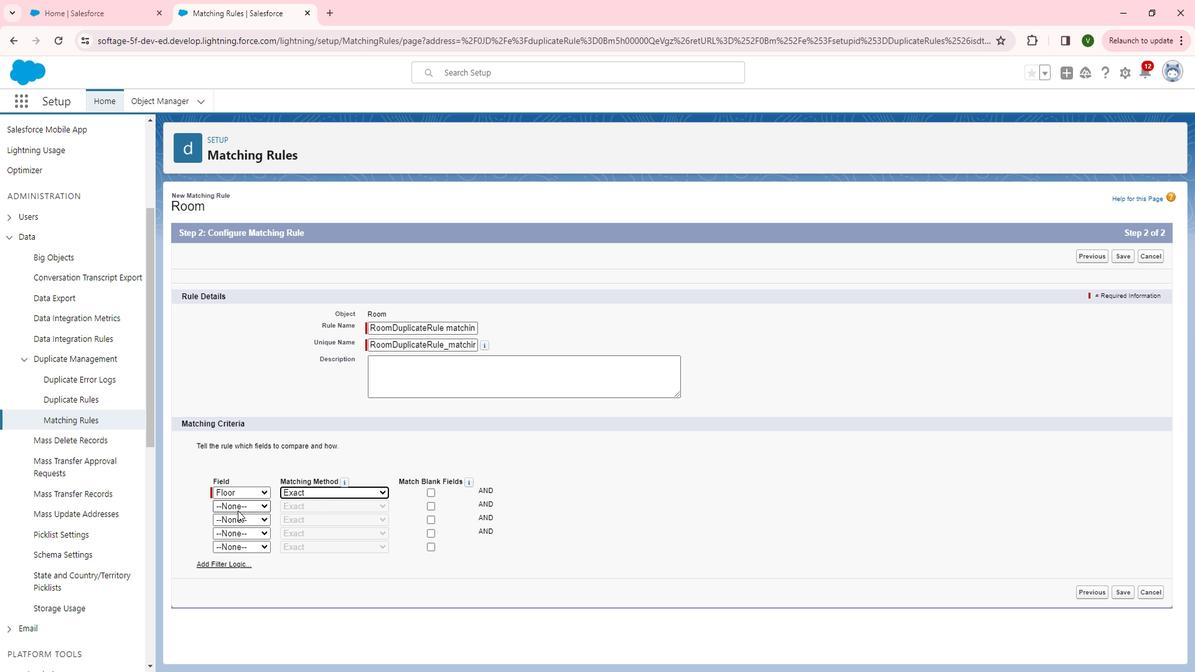 
Action: Mouse pressed left at (253, 508)
Screenshot: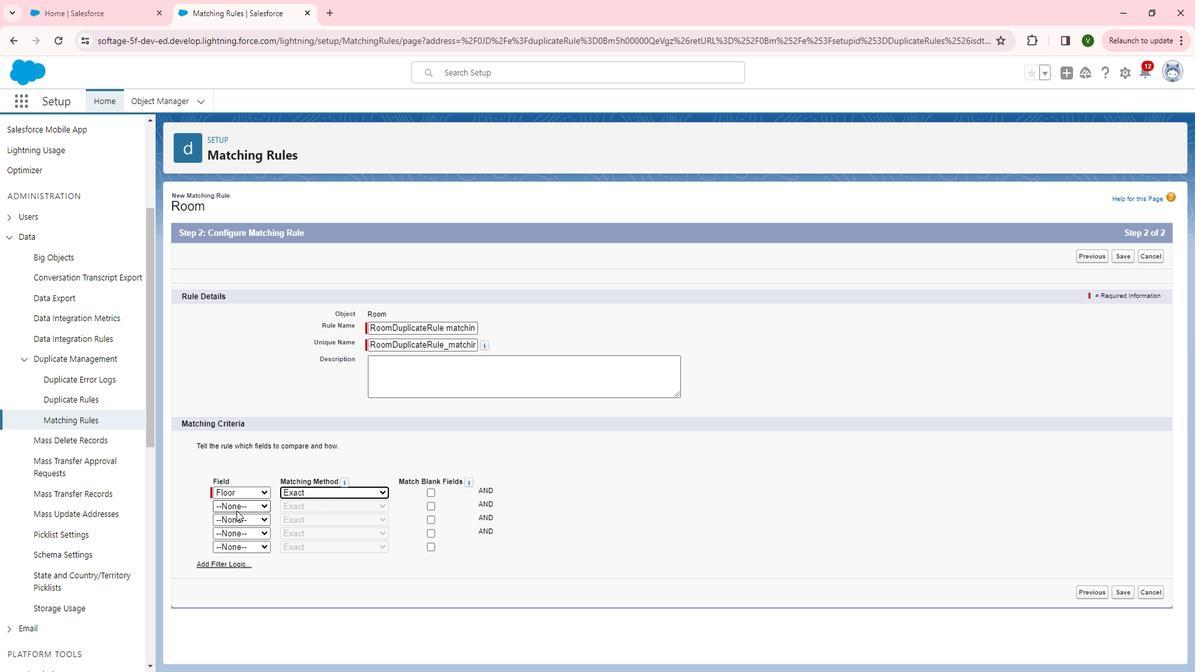 
Action: Mouse moved to (267, 542)
Screenshot: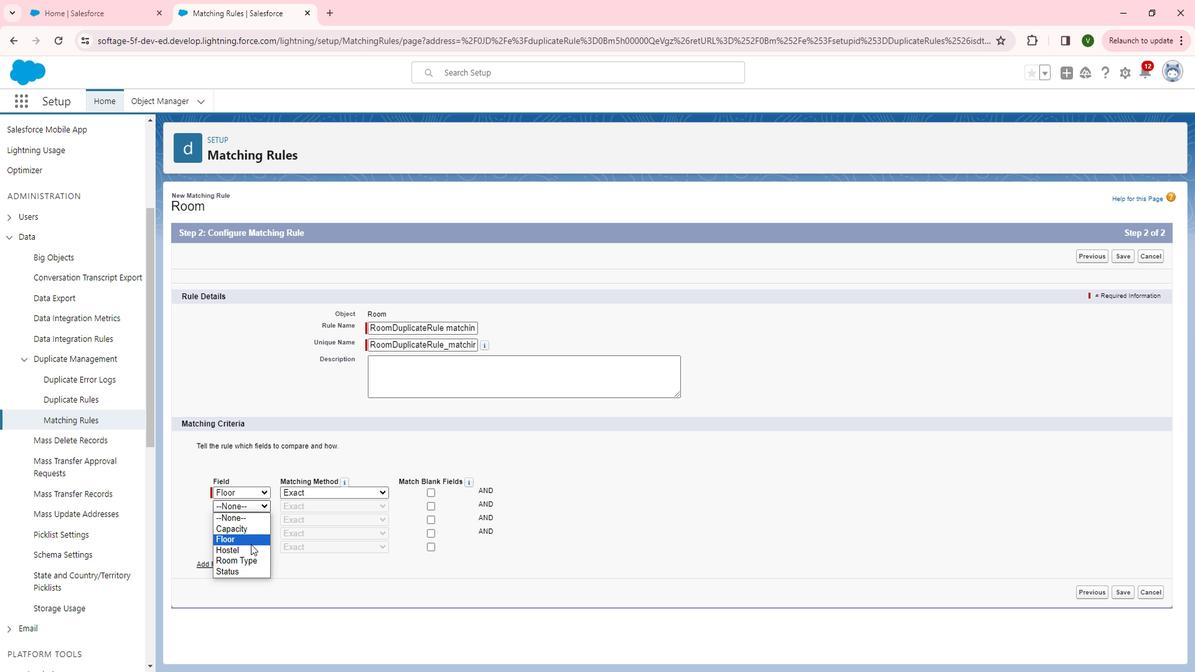 
Action: Mouse pressed left at (267, 542)
Screenshot: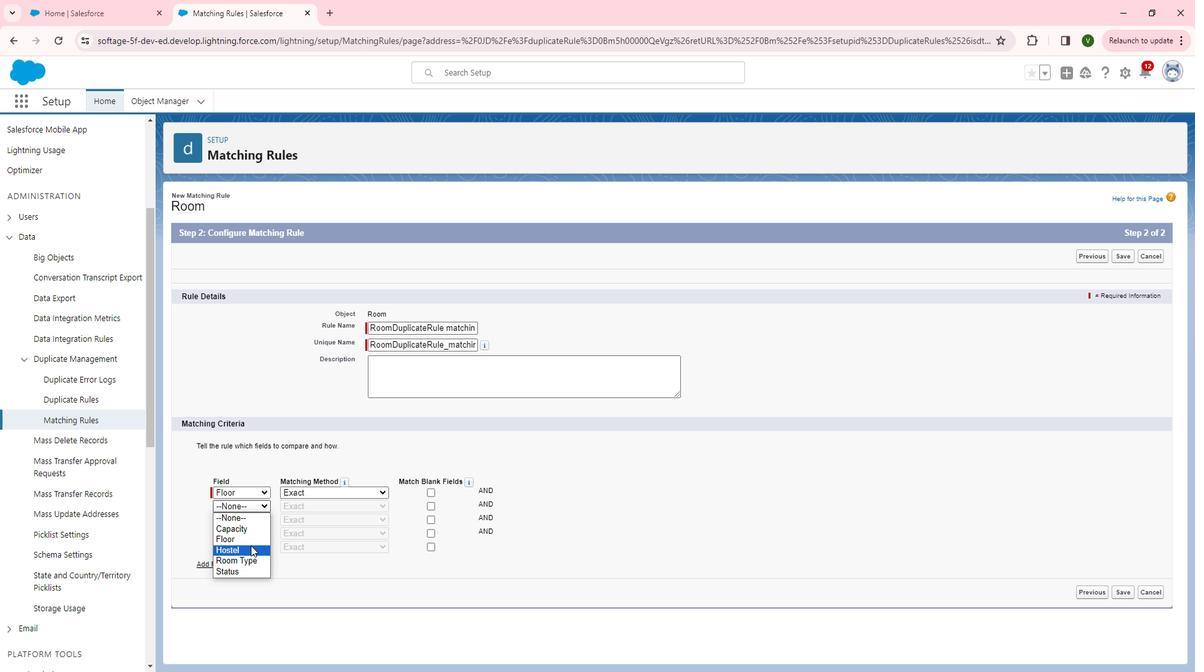 
Action: Mouse moved to (269, 519)
Screenshot: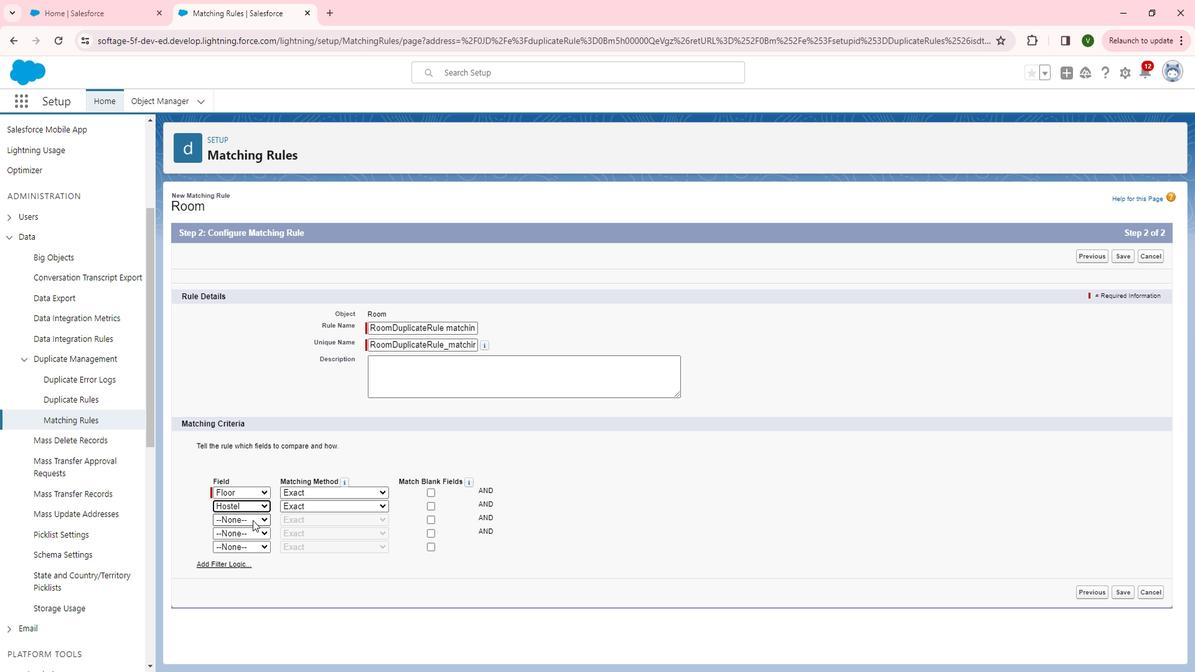 
Action: Mouse pressed left at (269, 519)
Screenshot: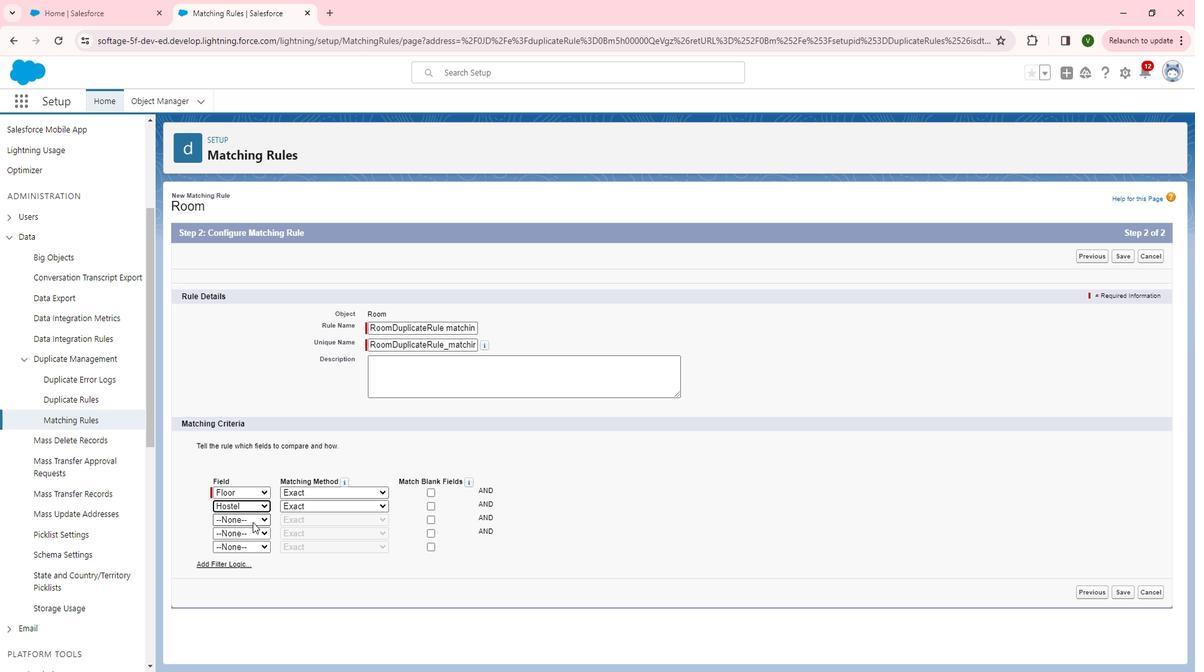 
Action: Mouse moved to (263, 570)
Screenshot: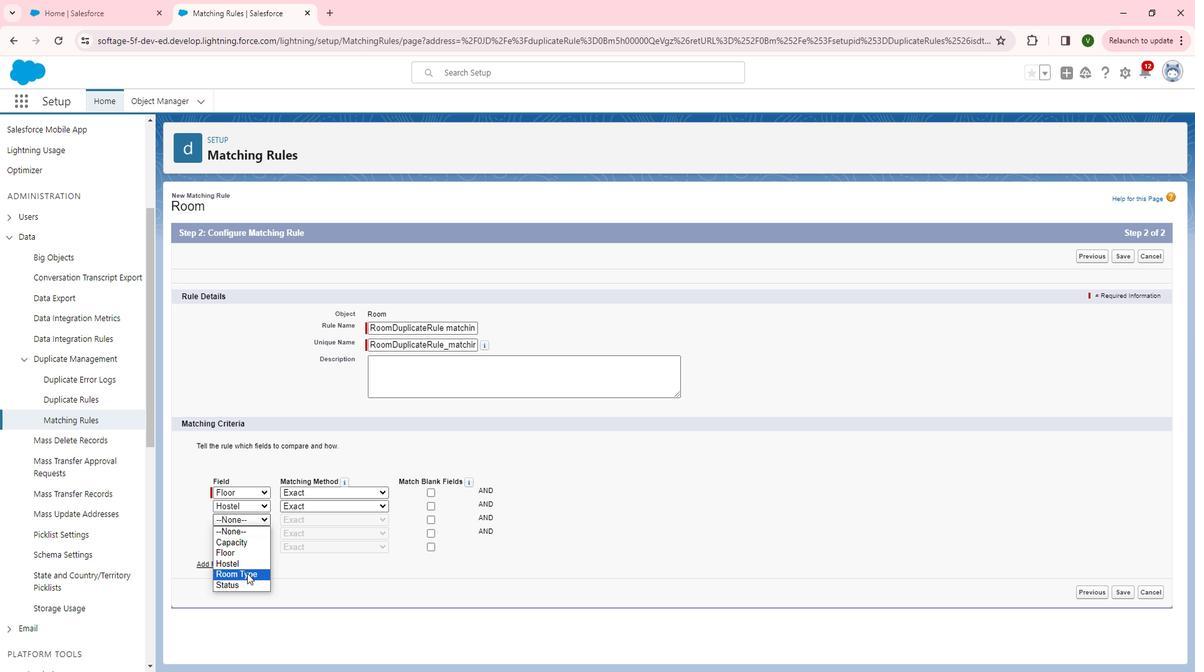 
Action: Mouse pressed left at (263, 570)
Screenshot: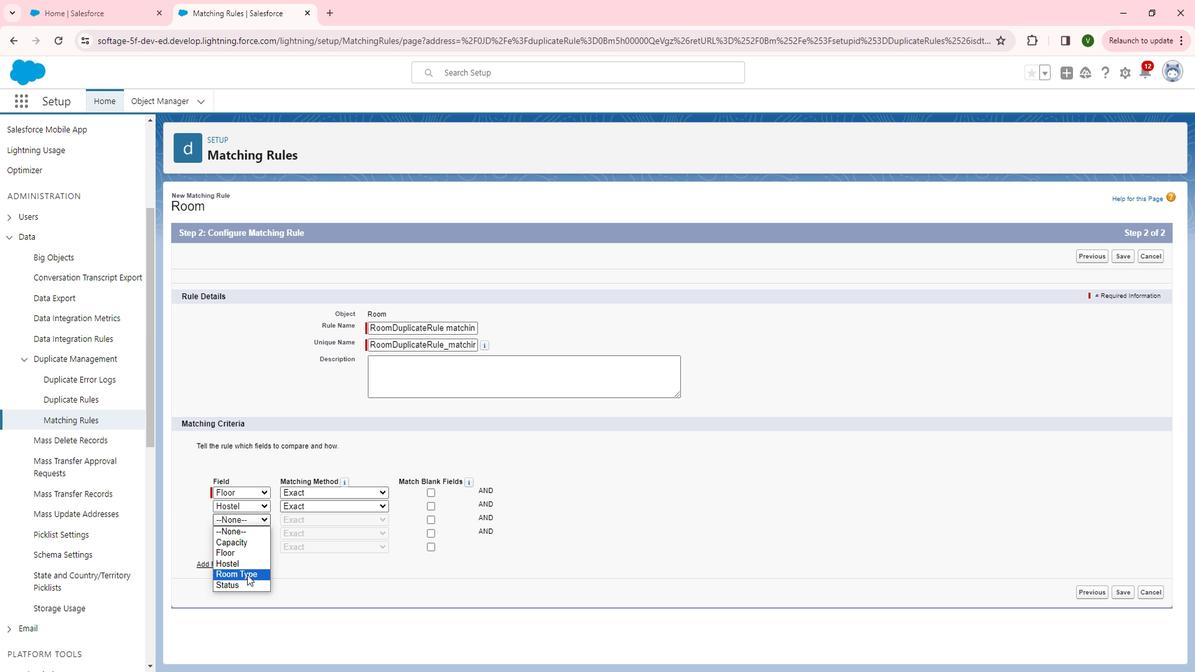 
Action: Mouse moved to (1139, 263)
Screenshot: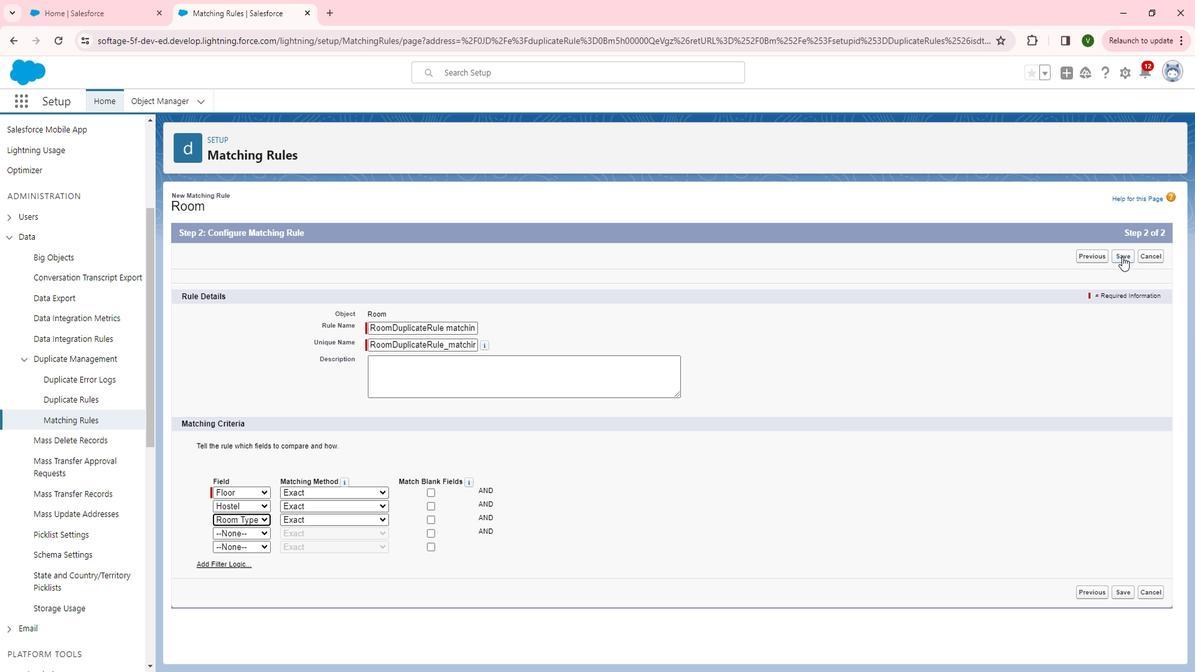 
Action: Mouse pressed left at (1139, 263)
Screenshot: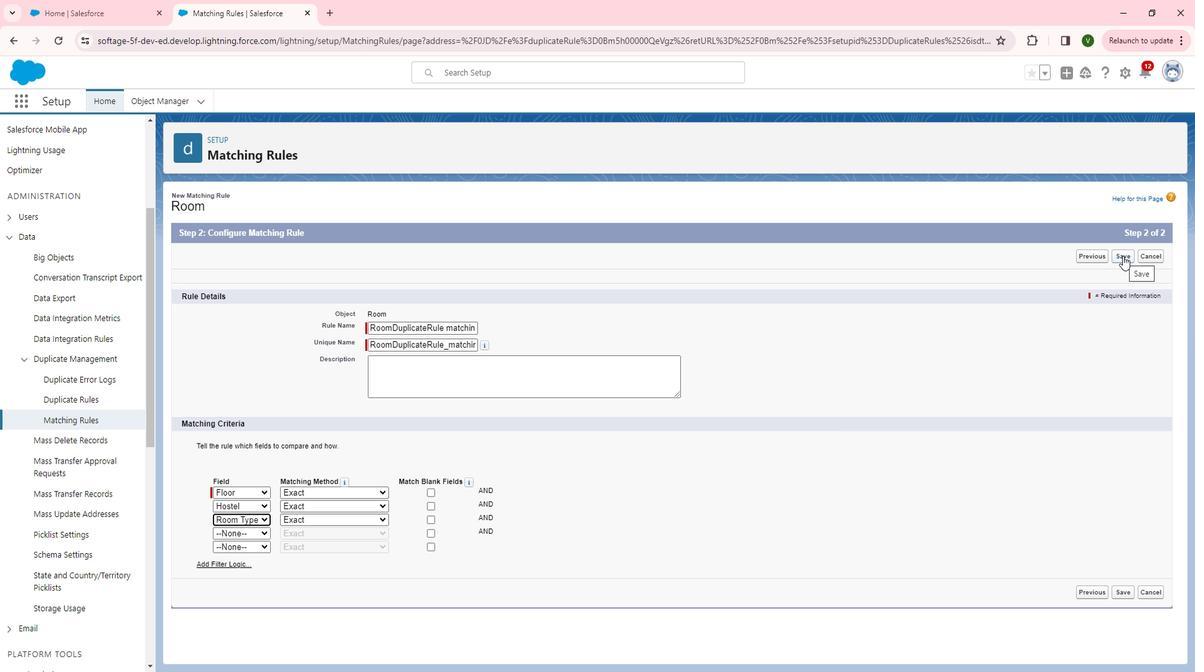 
Action: Mouse moved to (595, 258)
Screenshot: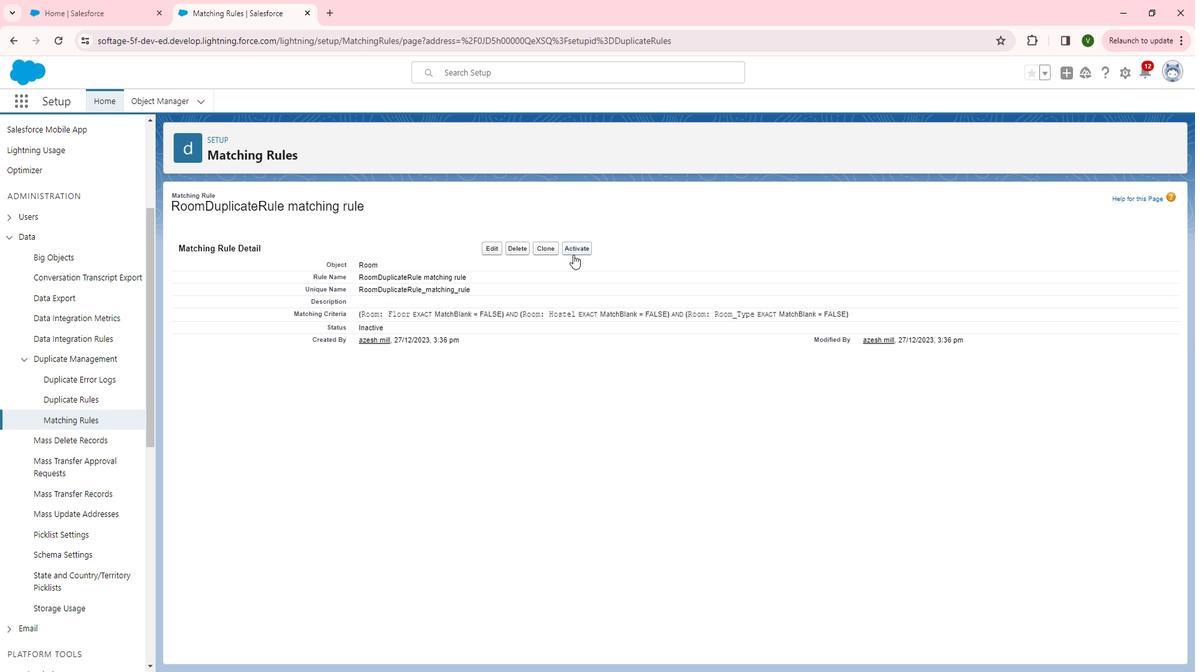 
Action: Mouse pressed left at (595, 258)
Screenshot: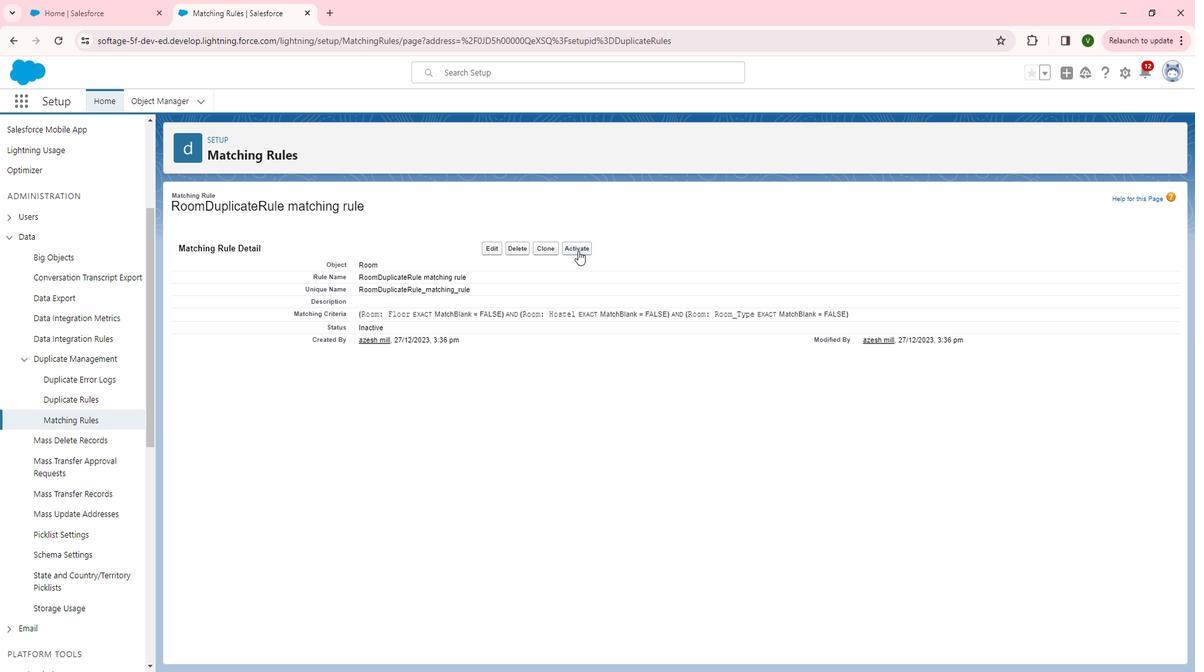 
Action: Mouse moved to (684, 454)
Screenshot: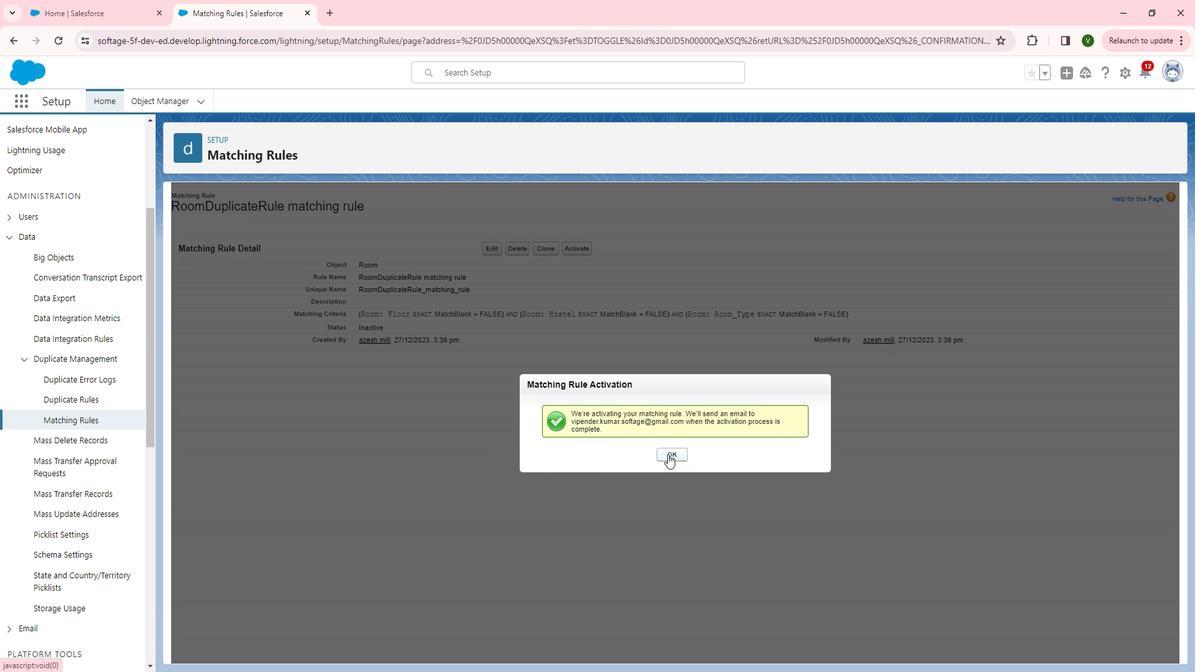 
Action: Mouse pressed left at (684, 454)
Screenshot: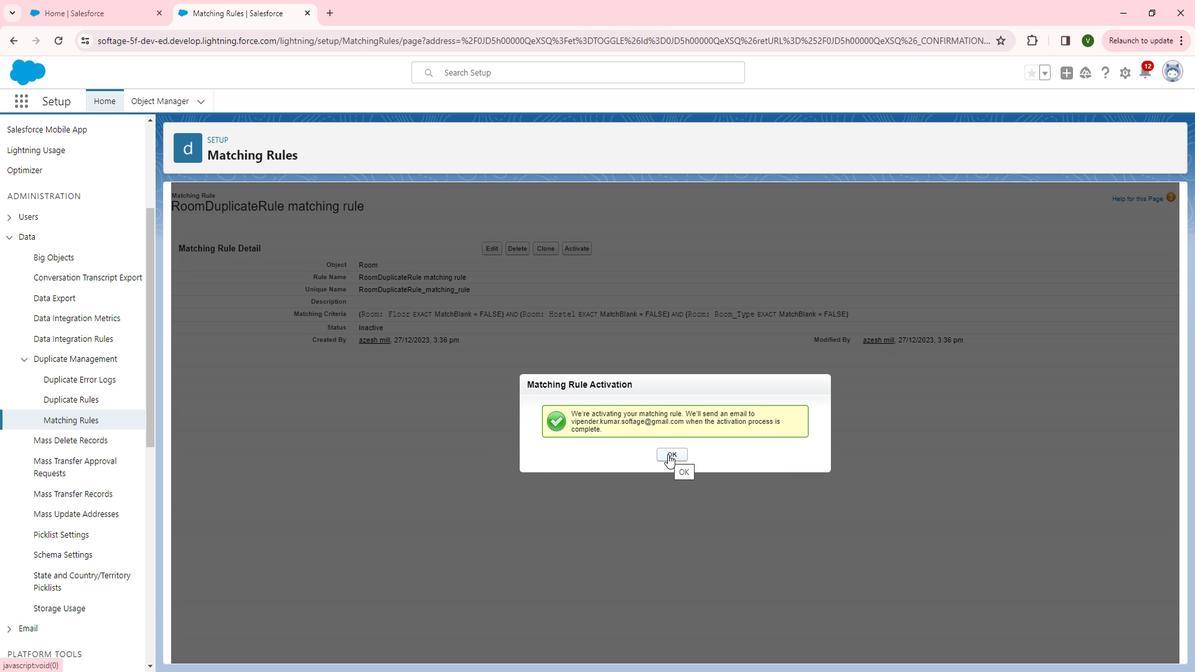 
Action: Mouse moved to (94, 395)
Screenshot: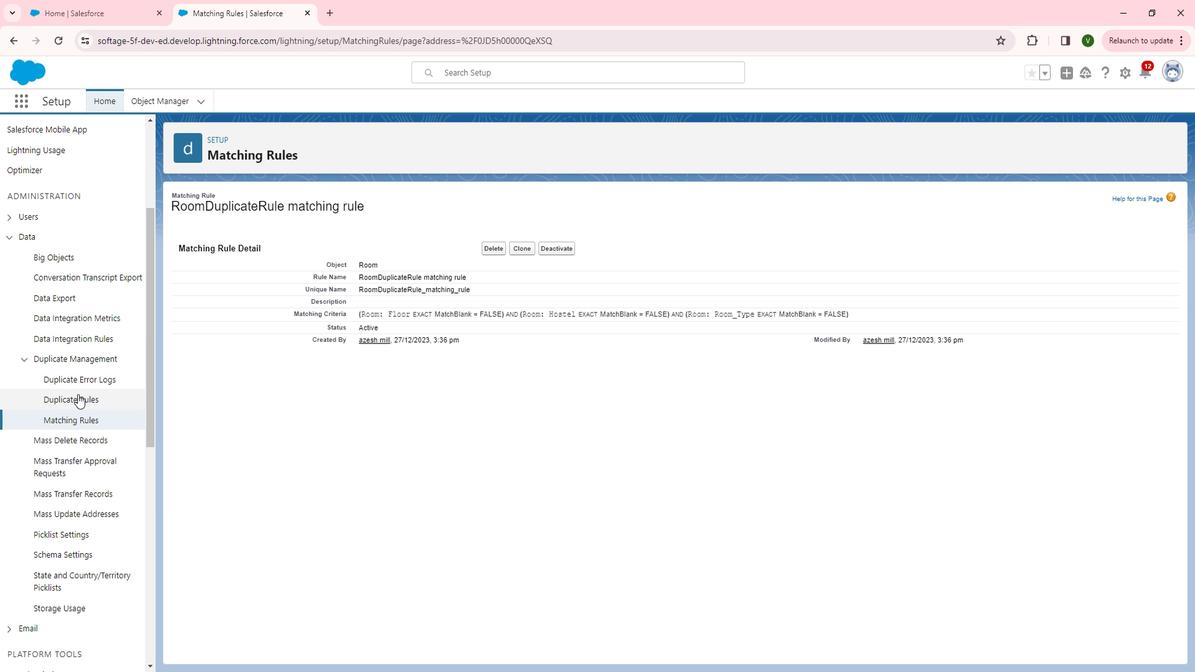 
Action: Mouse pressed left at (94, 395)
Screenshot: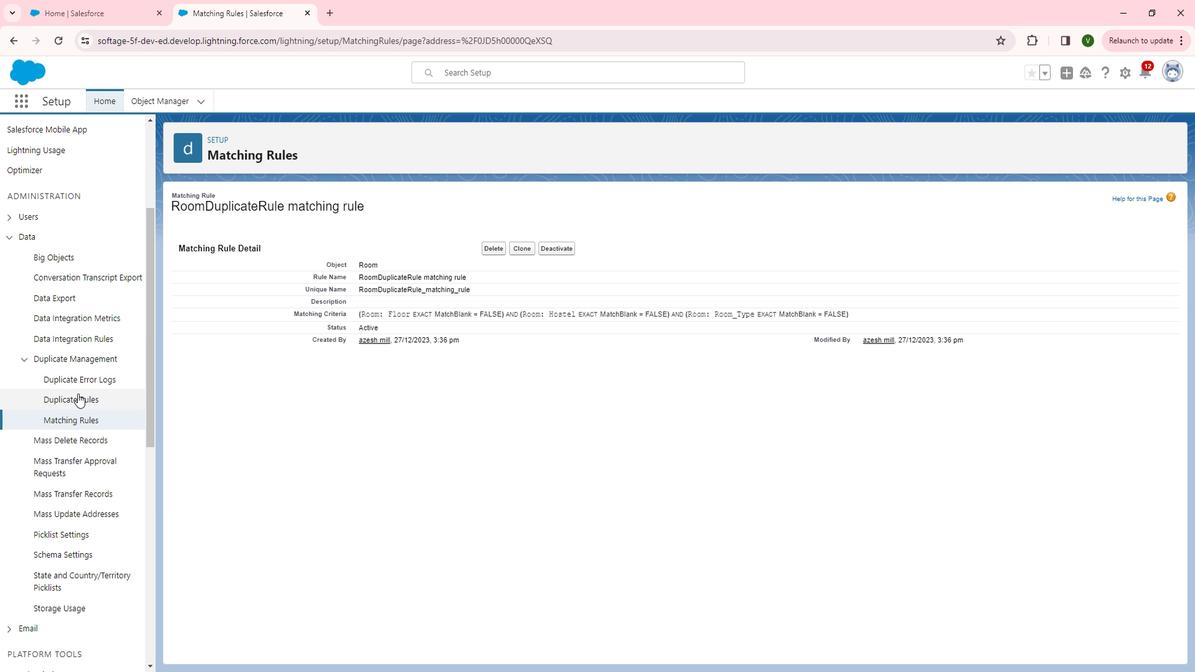 
Action: Mouse moved to (247, 357)
Screenshot: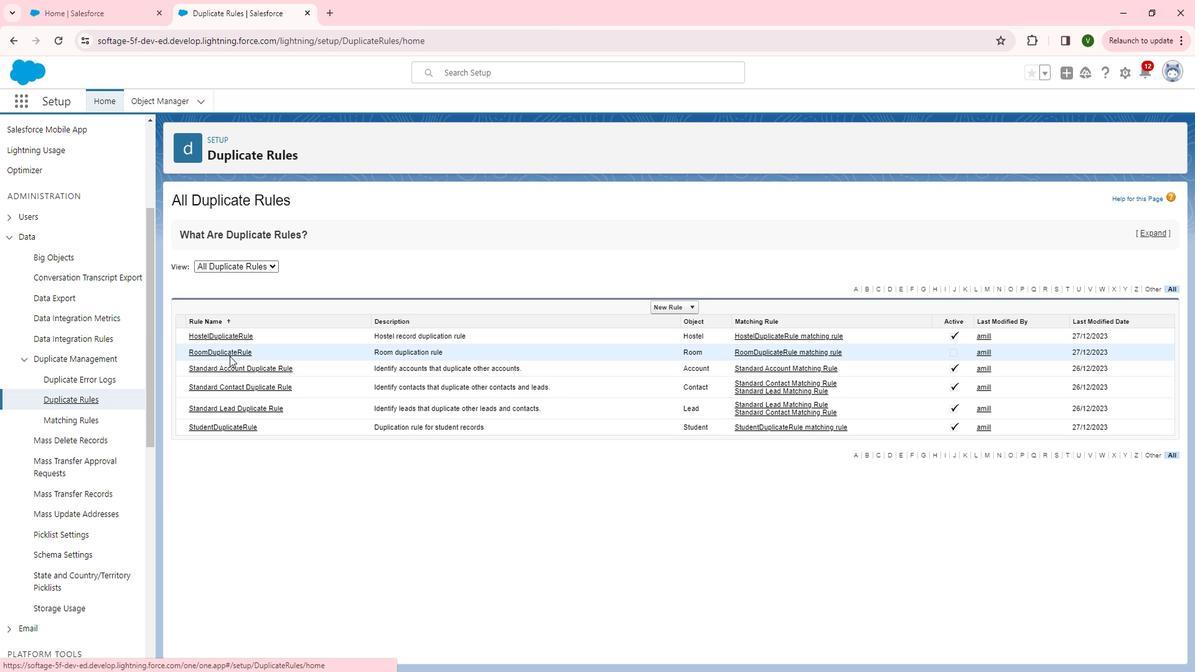 
Action: Mouse pressed left at (247, 357)
Screenshot: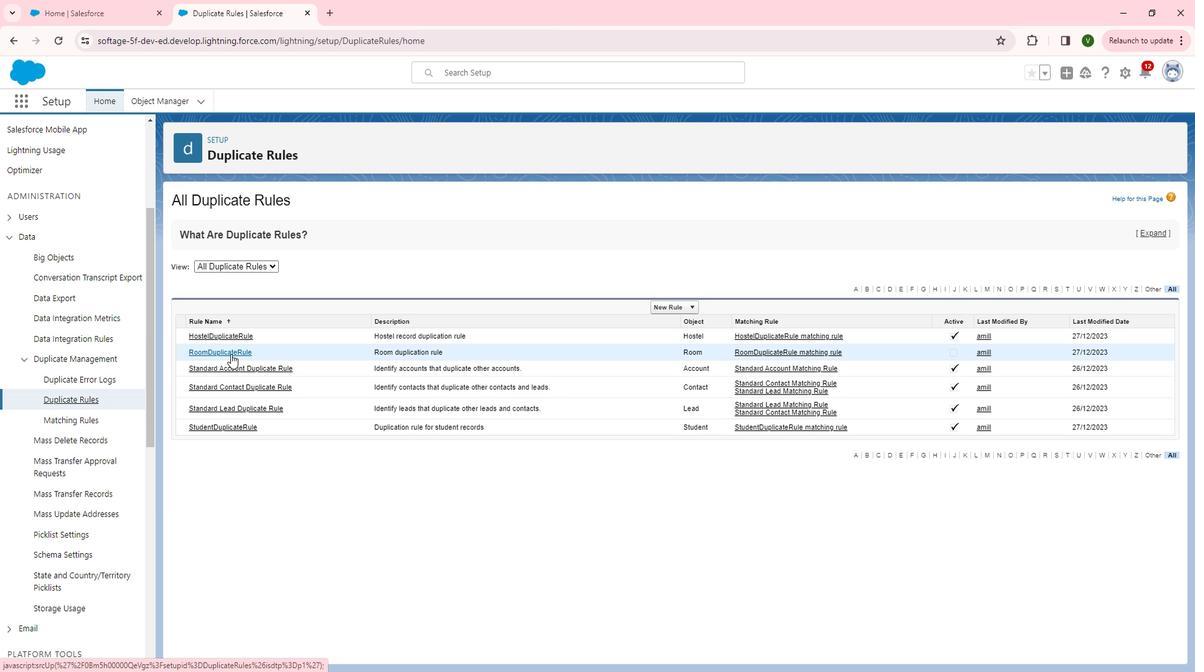 
Action: Mouse moved to (600, 260)
Screenshot: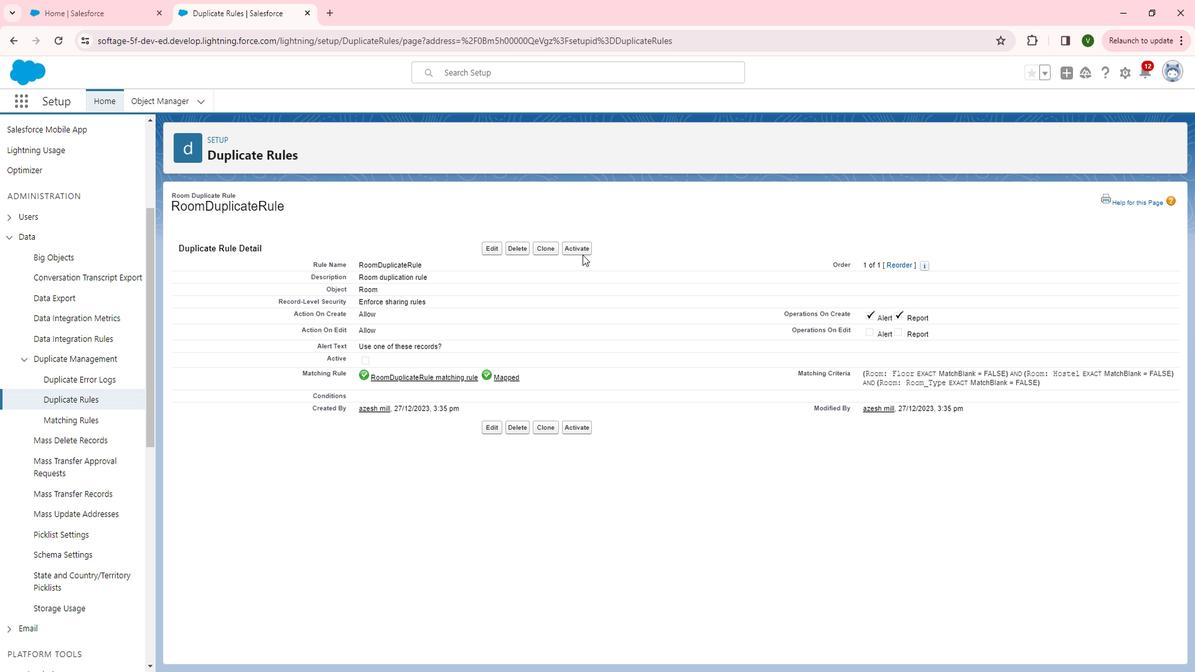 
Action: Mouse pressed left at (600, 260)
Screenshot: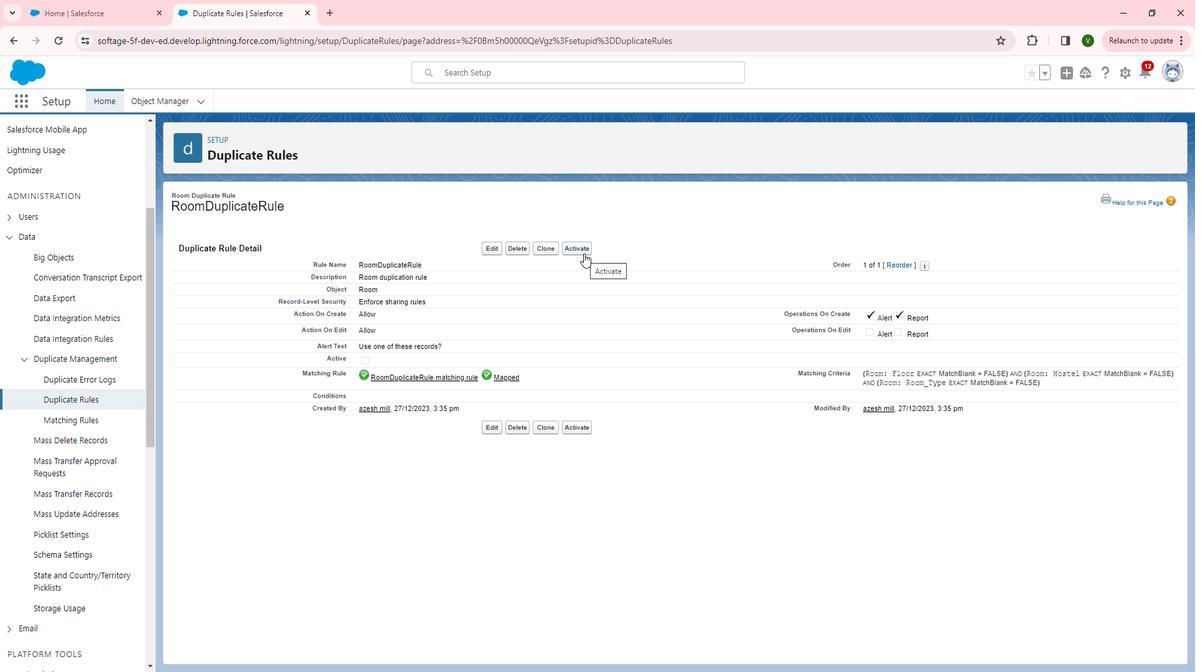 
Action: Mouse moved to (598, 279)
Screenshot: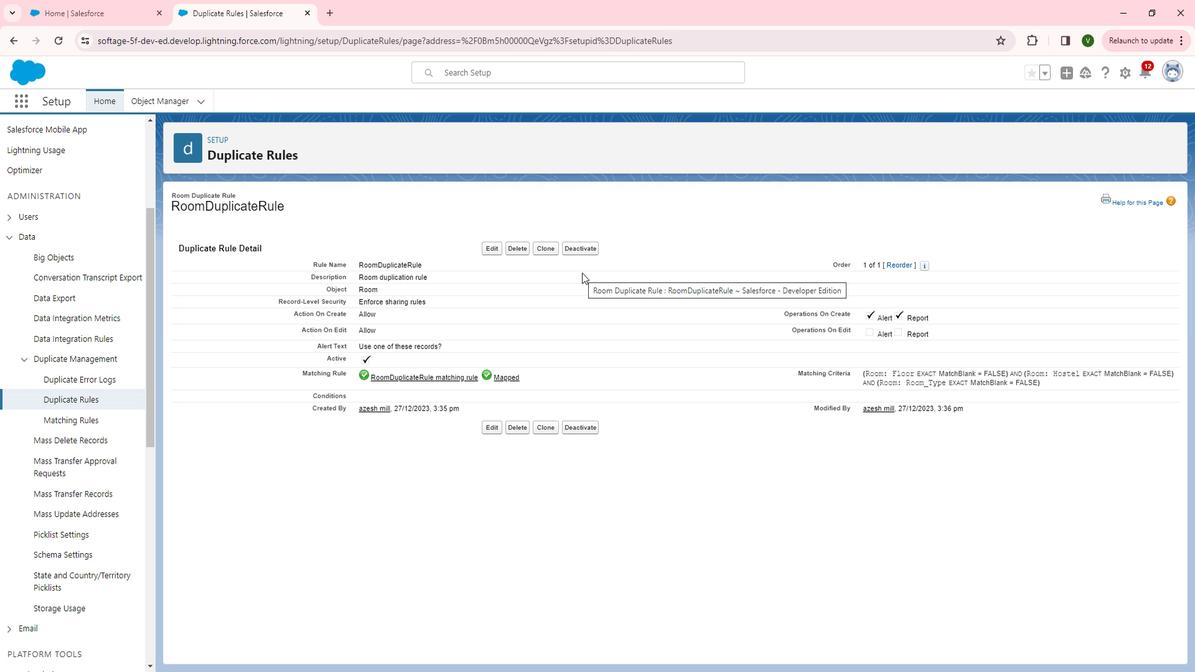 
